 Task: Search one way flight ticket for 1 adult, 6 children, 1 infant in seat and 1 infant on lap in business from Yuma: Yuma International Airport/mcas Yuma to Sheridan: Sheridan County Airport on 8-6-2023. Choice of flights is Sun country airlines. Number of bags: 1 carry on bag. Price is upto 90000. Outbound departure time preference is 5:00.
Action: Mouse moved to (307, 131)
Screenshot: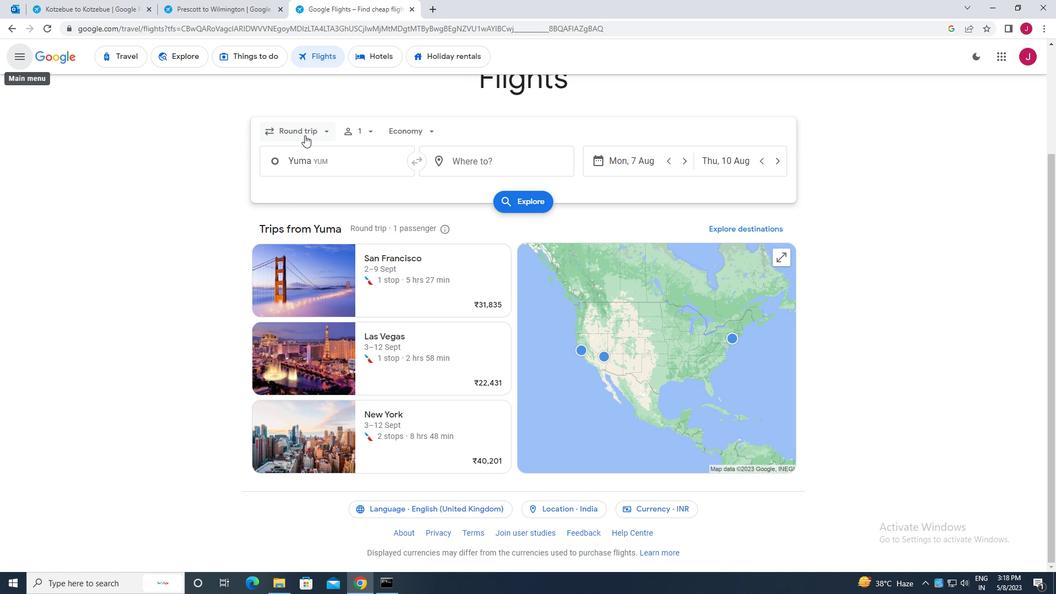 
Action: Mouse pressed left at (307, 131)
Screenshot: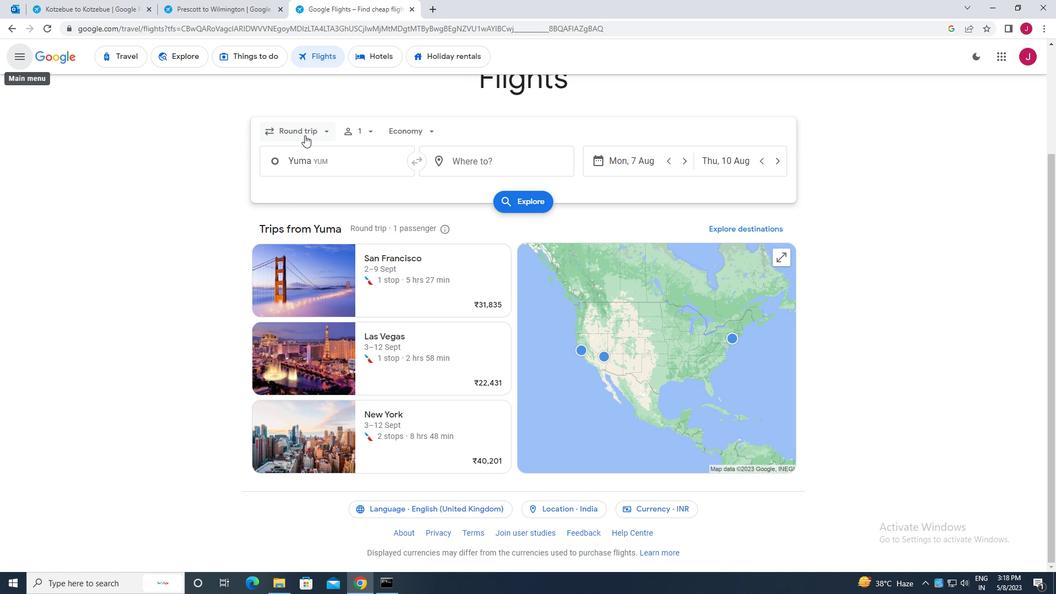 
Action: Mouse moved to (321, 180)
Screenshot: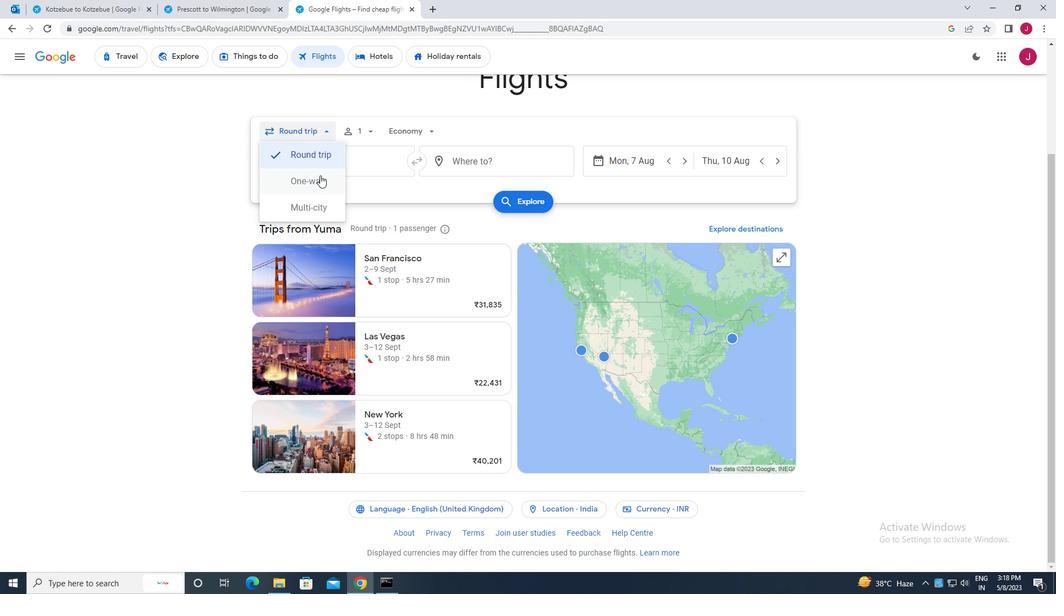 
Action: Mouse pressed left at (321, 180)
Screenshot: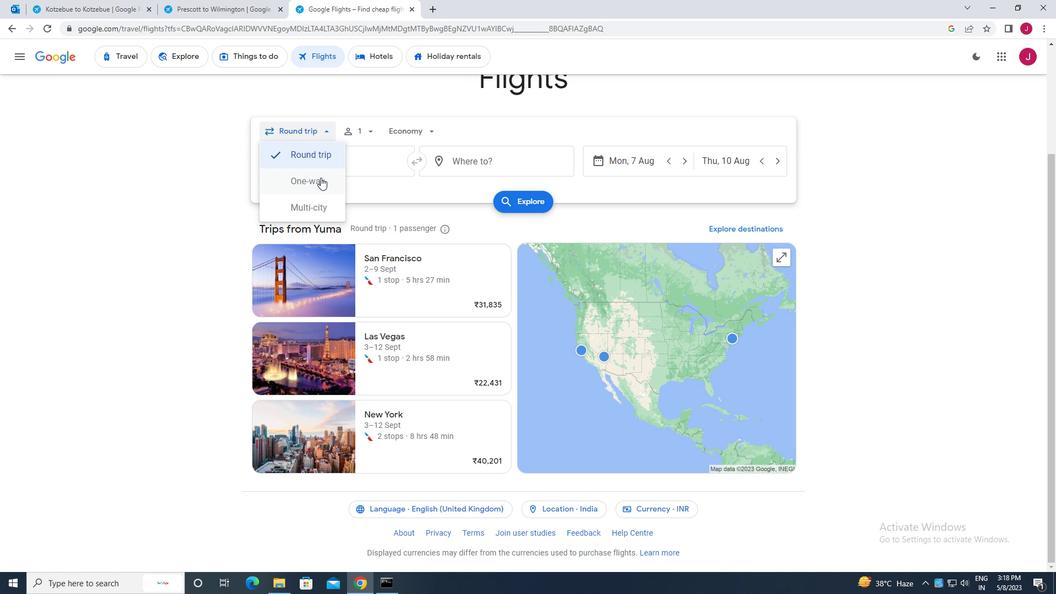 
Action: Mouse moved to (361, 128)
Screenshot: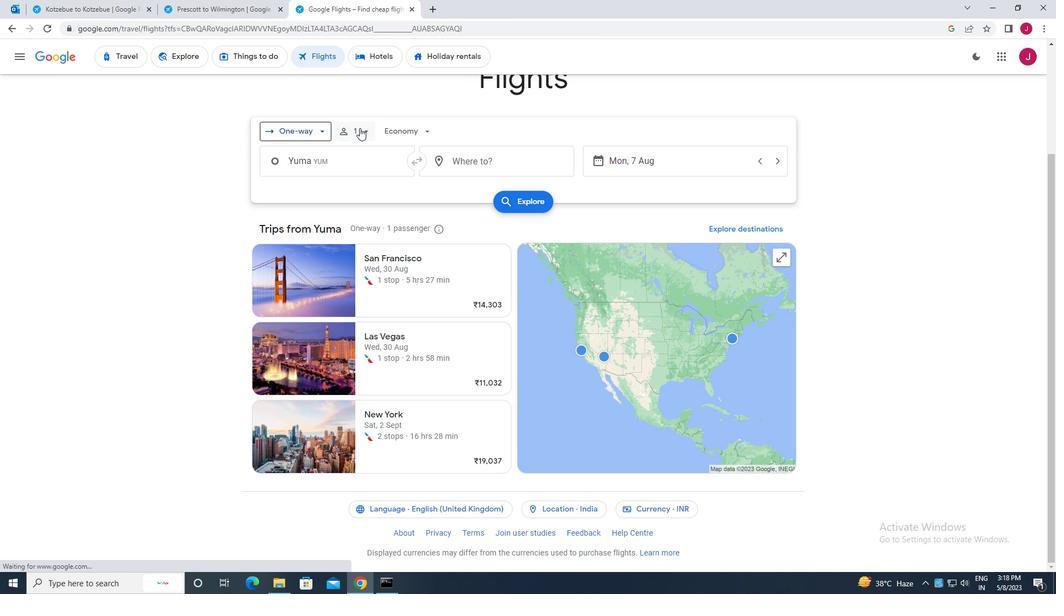 
Action: Mouse pressed left at (361, 128)
Screenshot: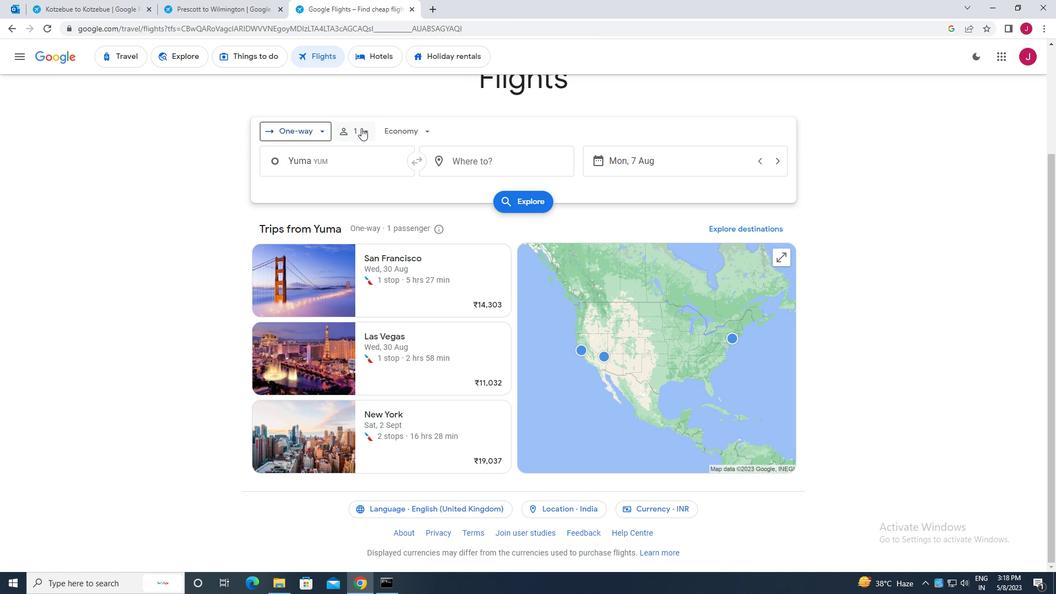 
Action: Mouse moved to (450, 186)
Screenshot: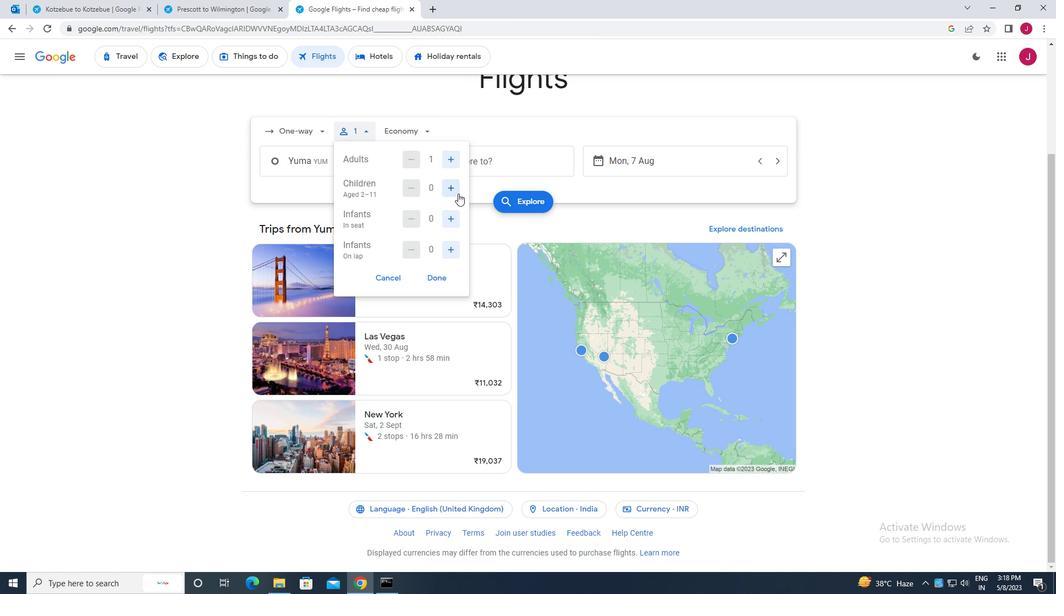 
Action: Mouse pressed left at (450, 186)
Screenshot: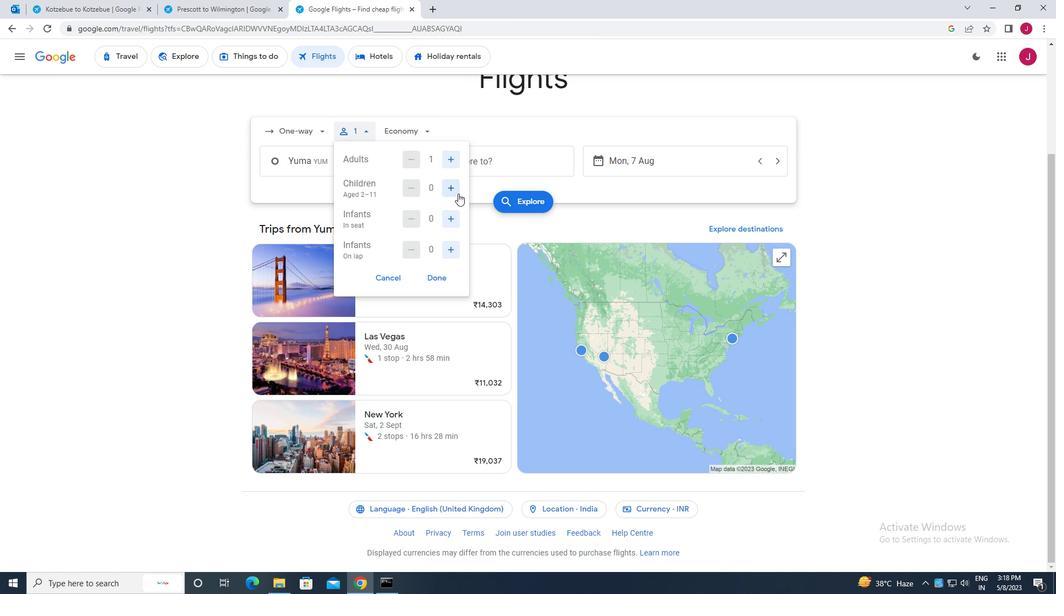 
Action: Mouse pressed left at (450, 186)
Screenshot: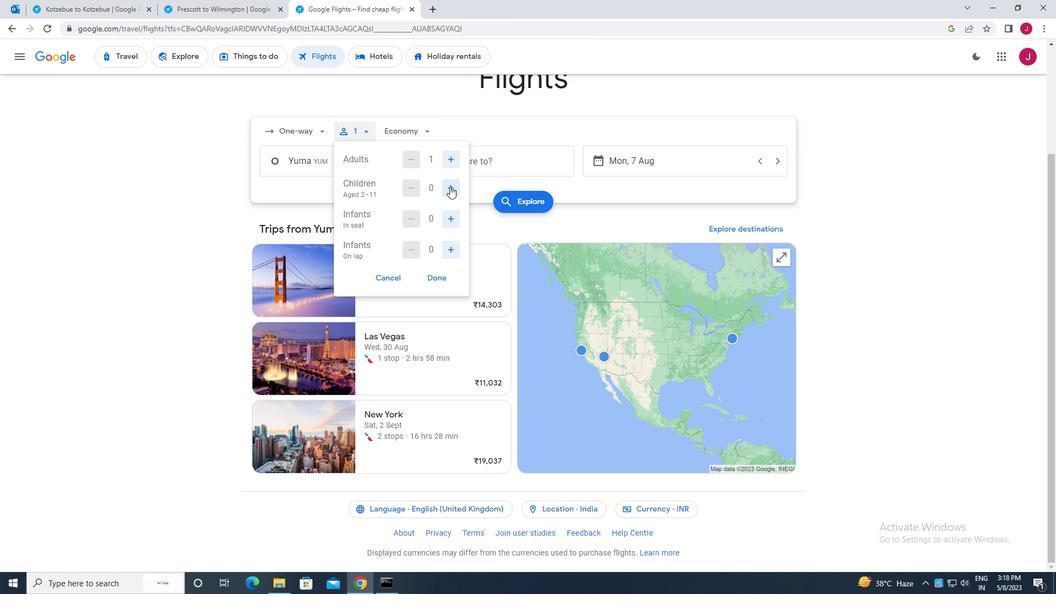 
Action: Mouse pressed left at (450, 186)
Screenshot: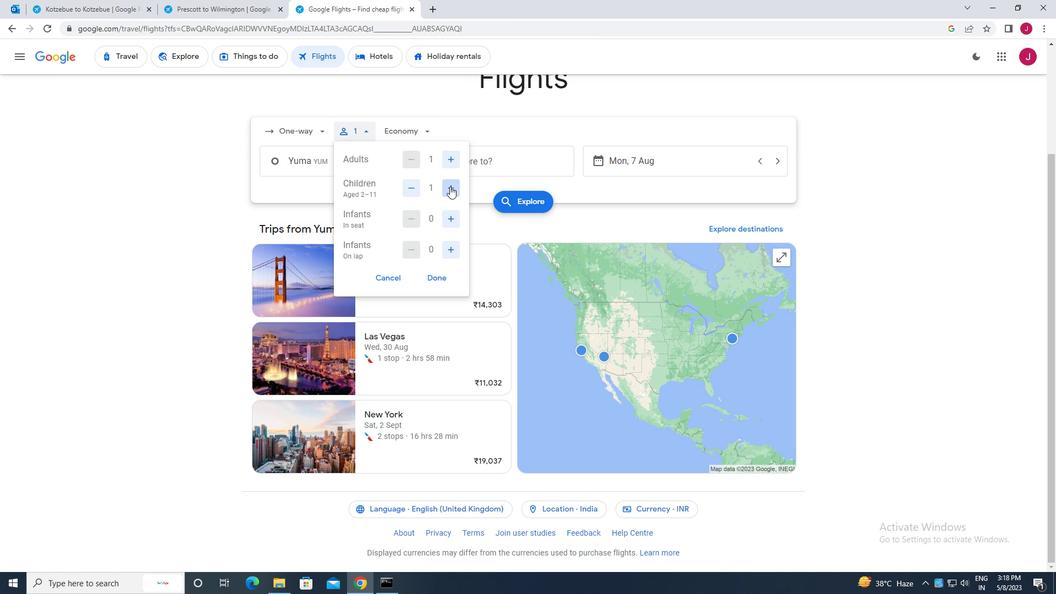 
Action: Mouse pressed left at (450, 186)
Screenshot: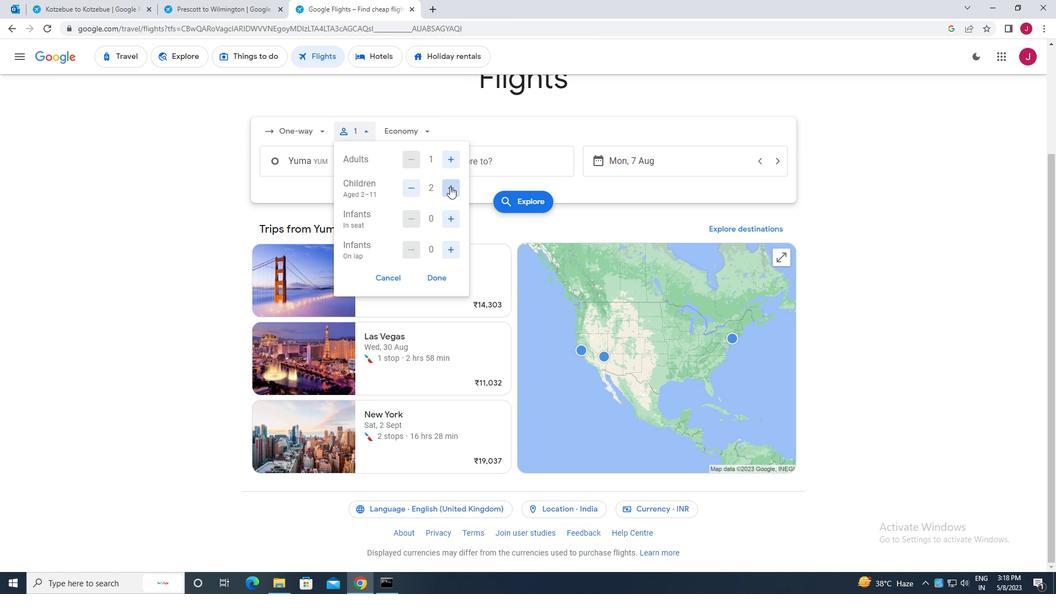 
Action: Mouse pressed left at (450, 186)
Screenshot: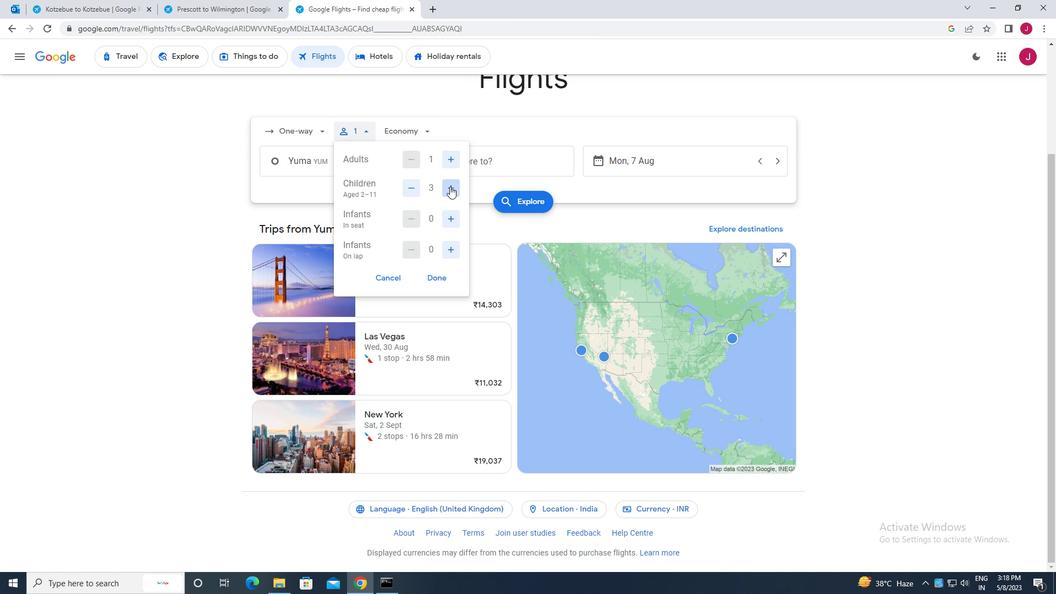 
Action: Mouse pressed left at (450, 186)
Screenshot: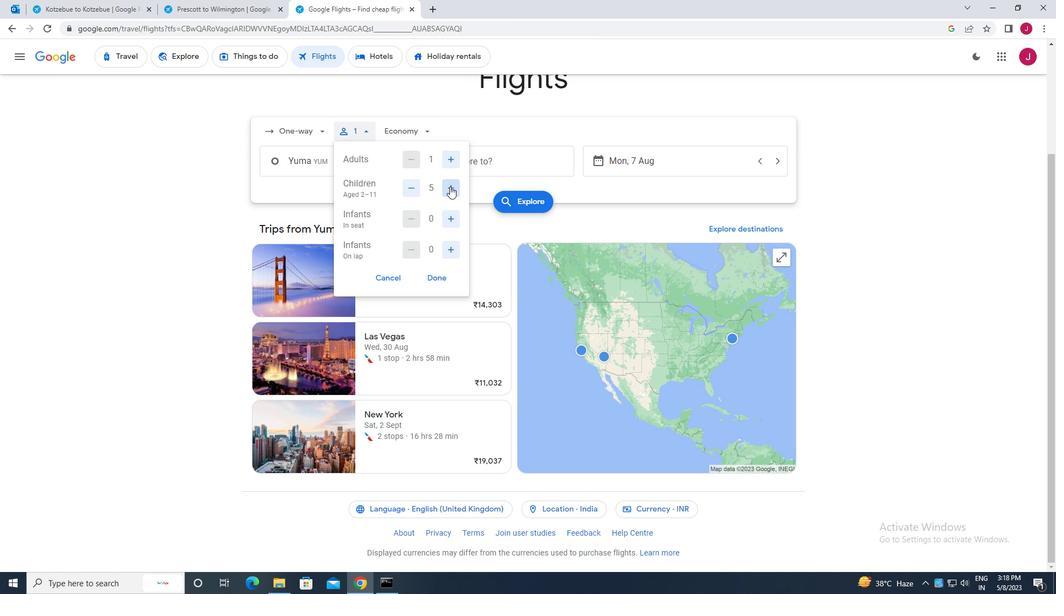 
Action: Mouse moved to (450, 221)
Screenshot: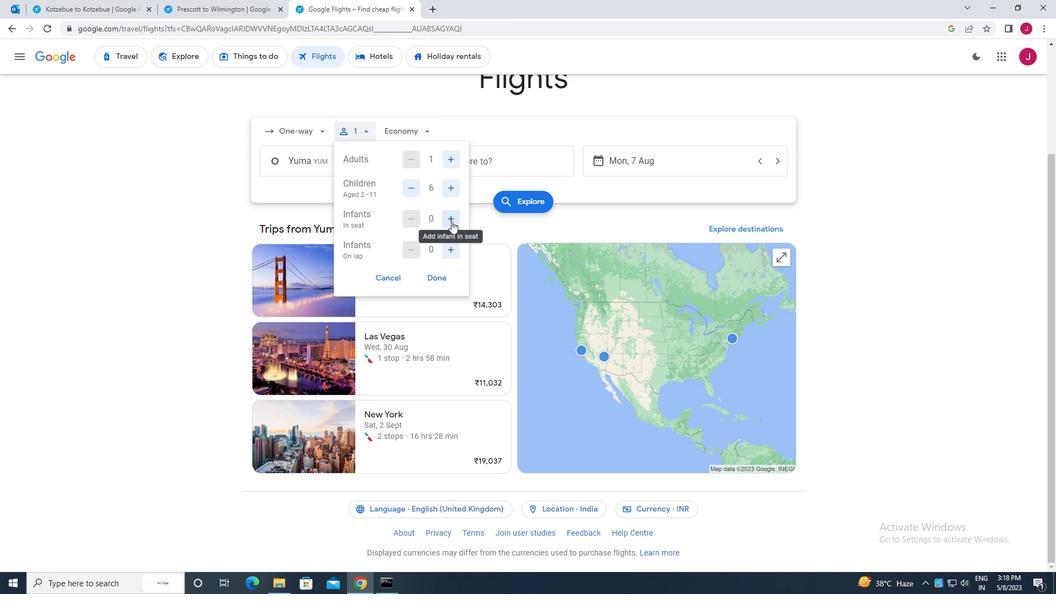 
Action: Mouse pressed left at (450, 221)
Screenshot: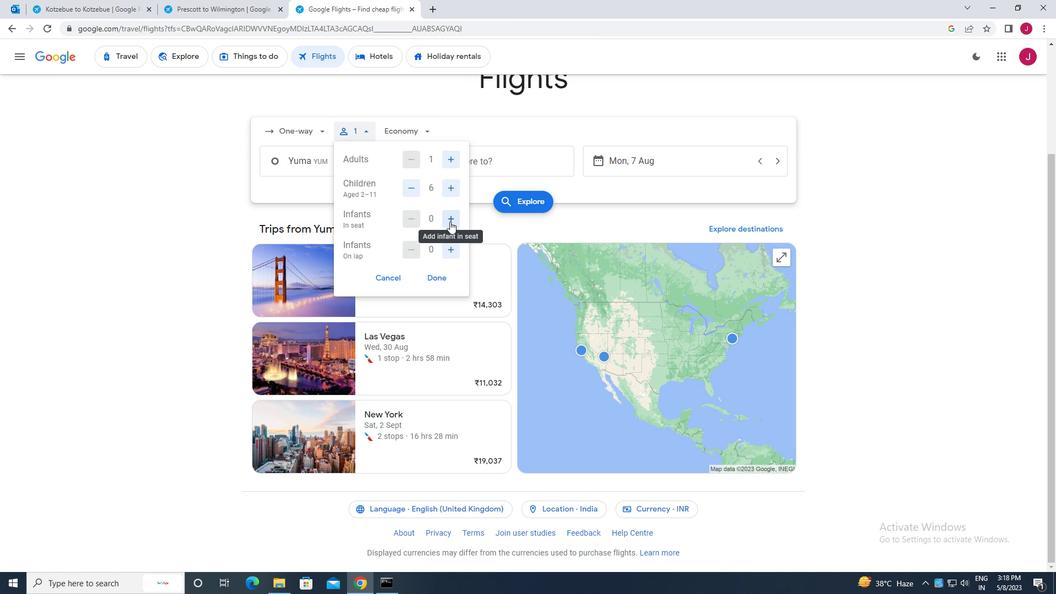 
Action: Mouse moved to (451, 249)
Screenshot: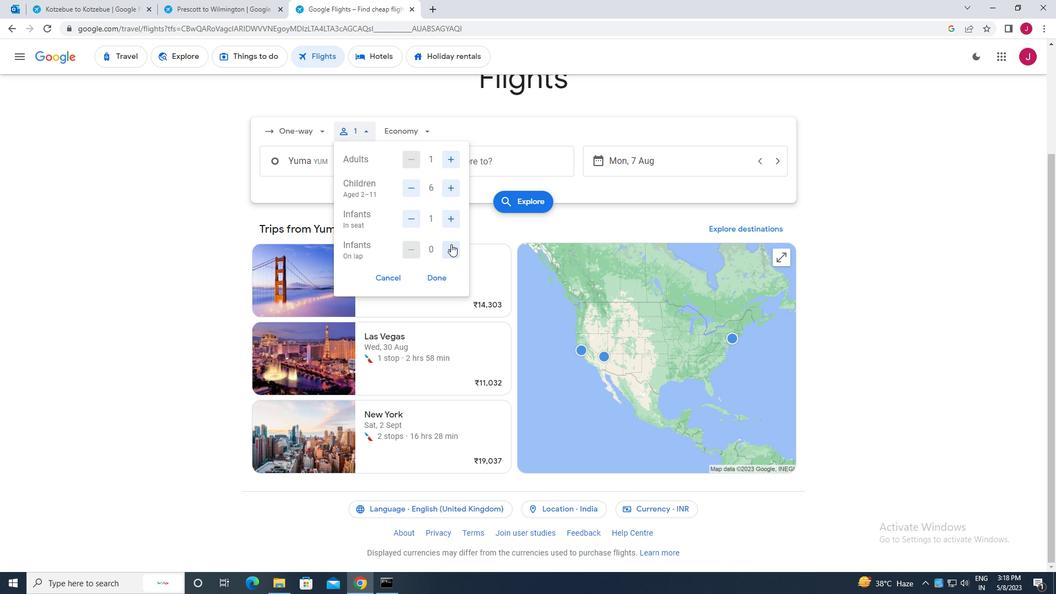 
Action: Mouse pressed left at (451, 249)
Screenshot: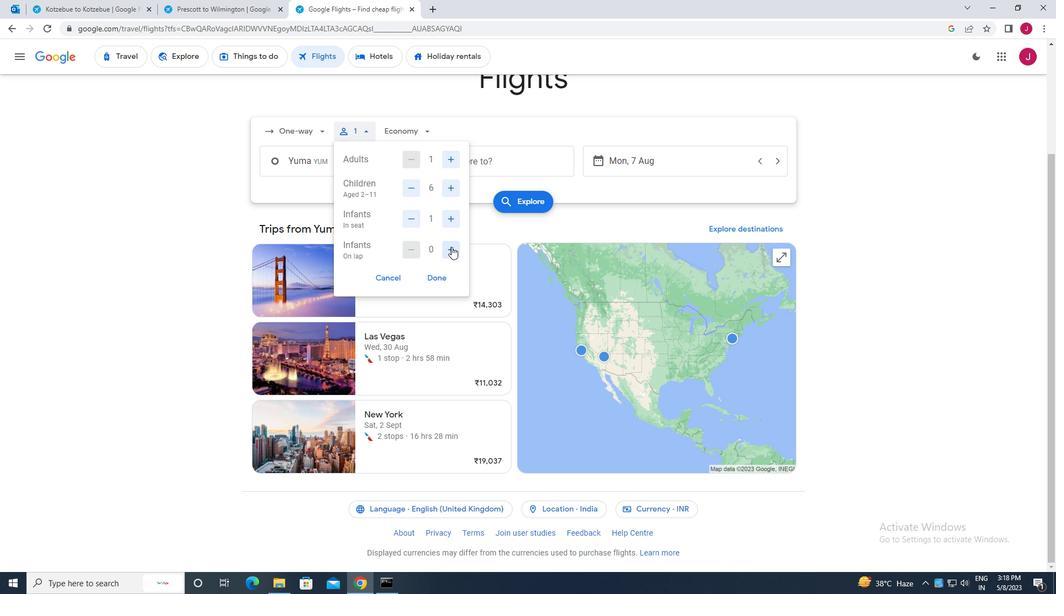 
Action: Mouse moved to (440, 276)
Screenshot: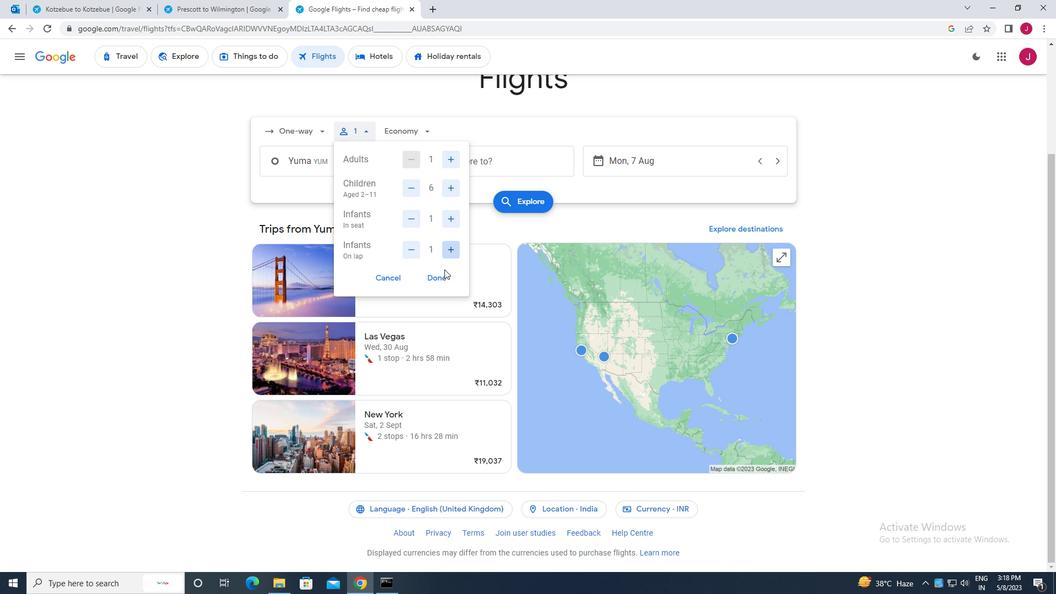 
Action: Mouse pressed left at (440, 276)
Screenshot: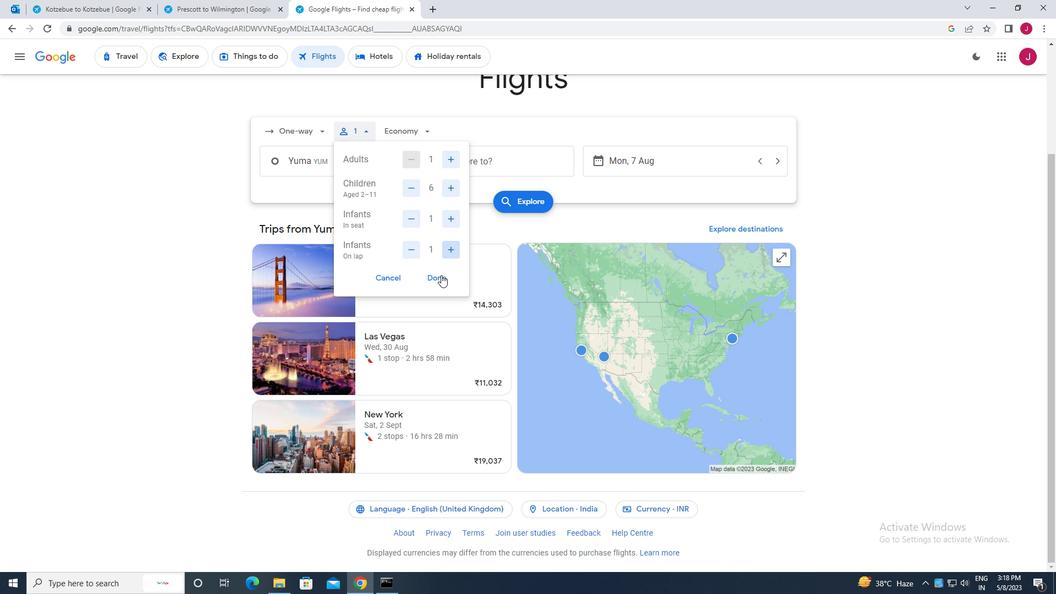 
Action: Mouse moved to (418, 130)
Screenshot: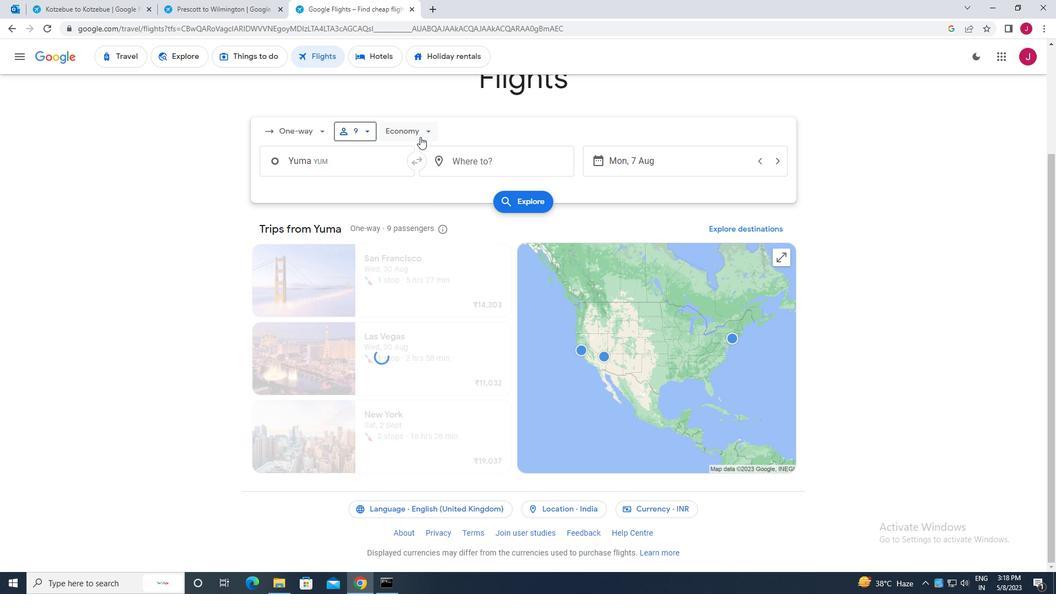 
Action: Mouse pressed left at (418, 130)
Screenshot: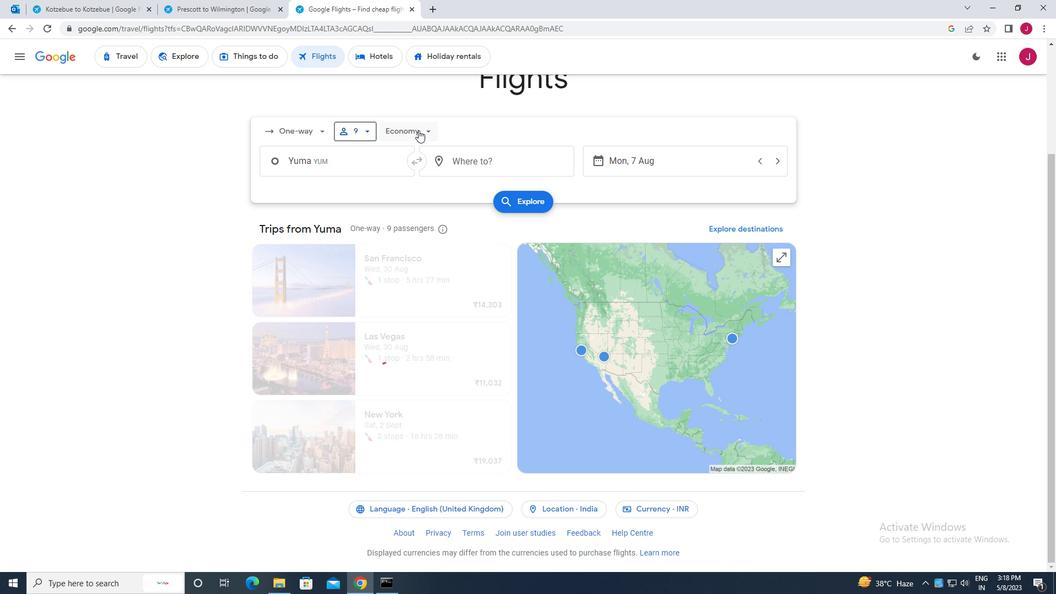 
Action: Mouse moved to (430, 206)
Screenshot: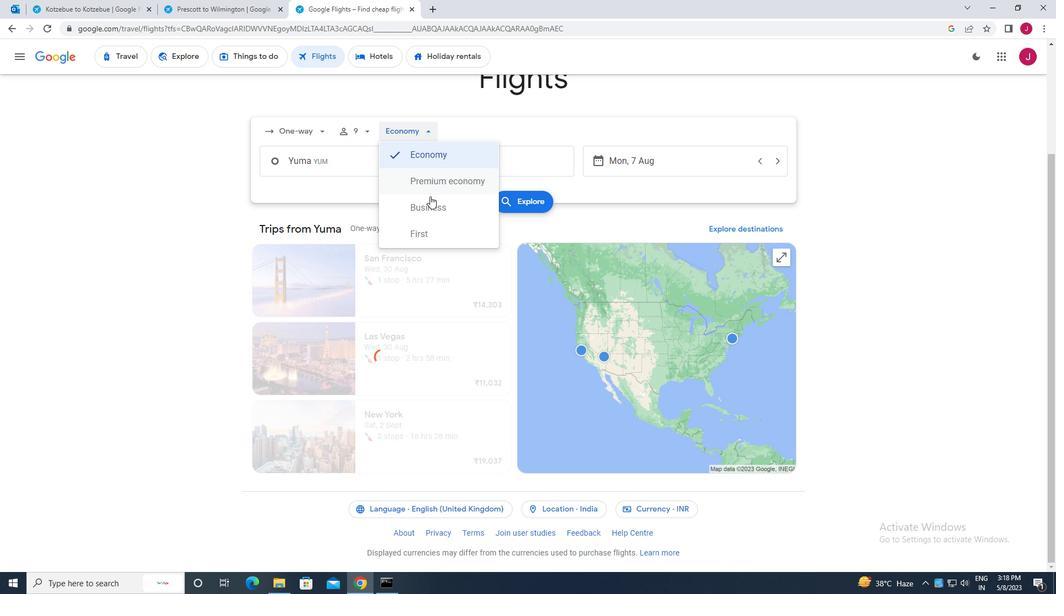 
Action: Mouse pressed left at (430, 206)
Screenshot: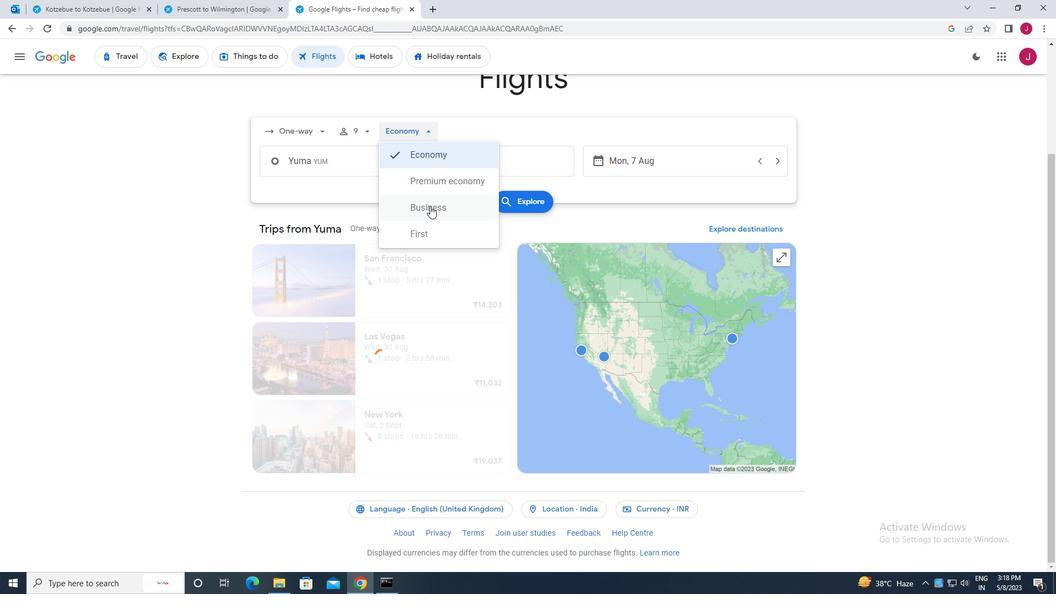 
Action: Mouse moved to (348, 170)
Screenshot: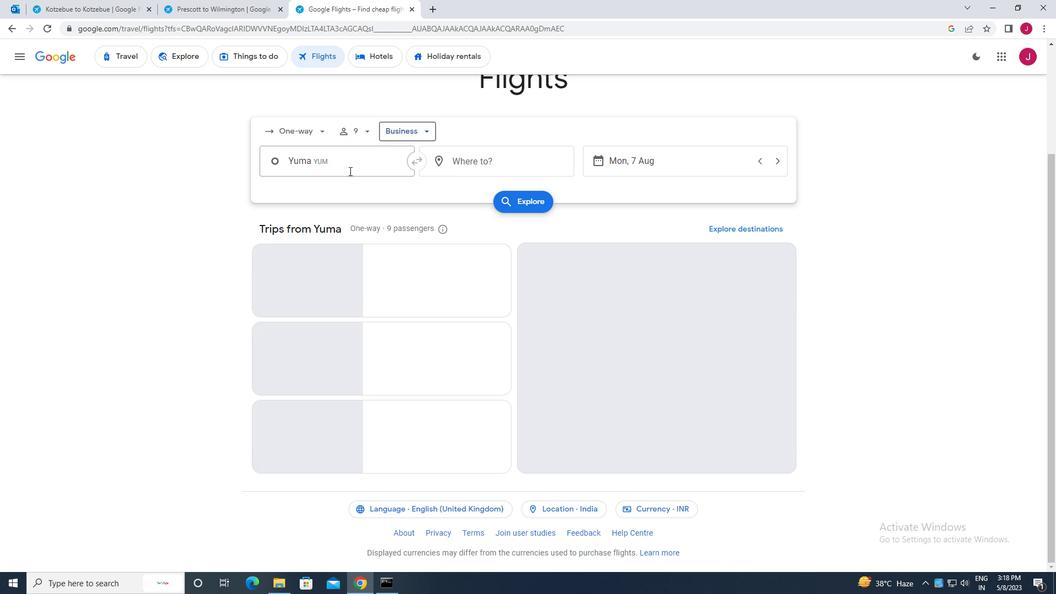 
Action: Mouse pressed left at (348, 170)
Screenshot: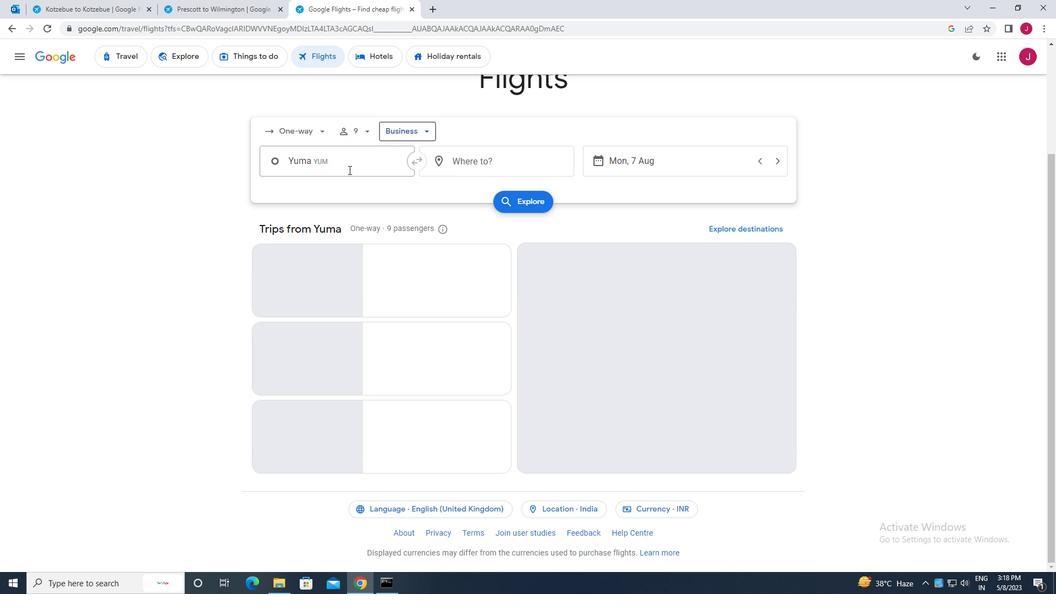 
Action: Mouse moved to (348, 169)
Screenshot: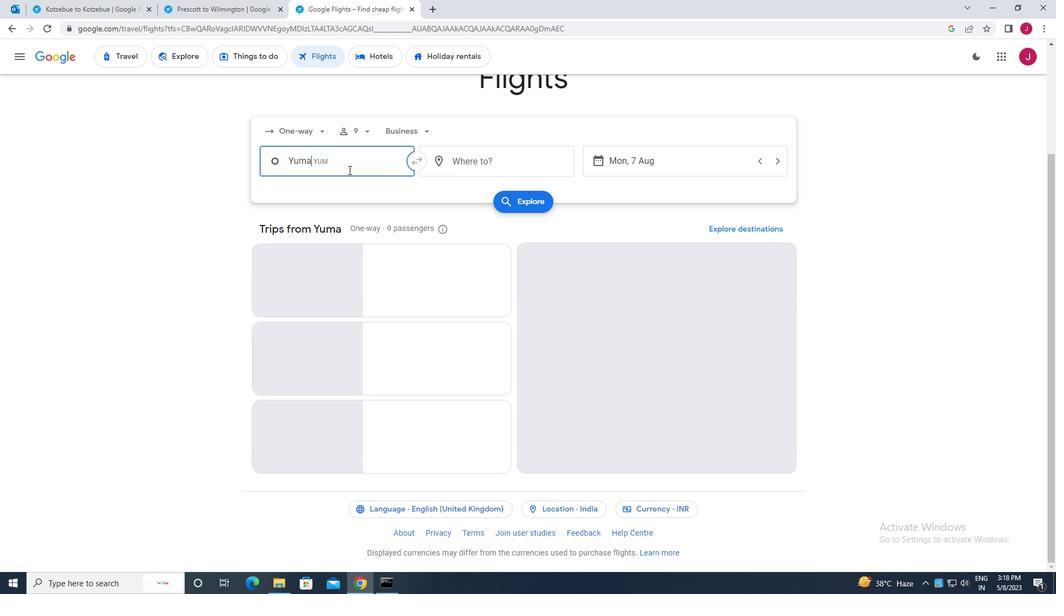 
Action: Key pressed yuma
Screenshot: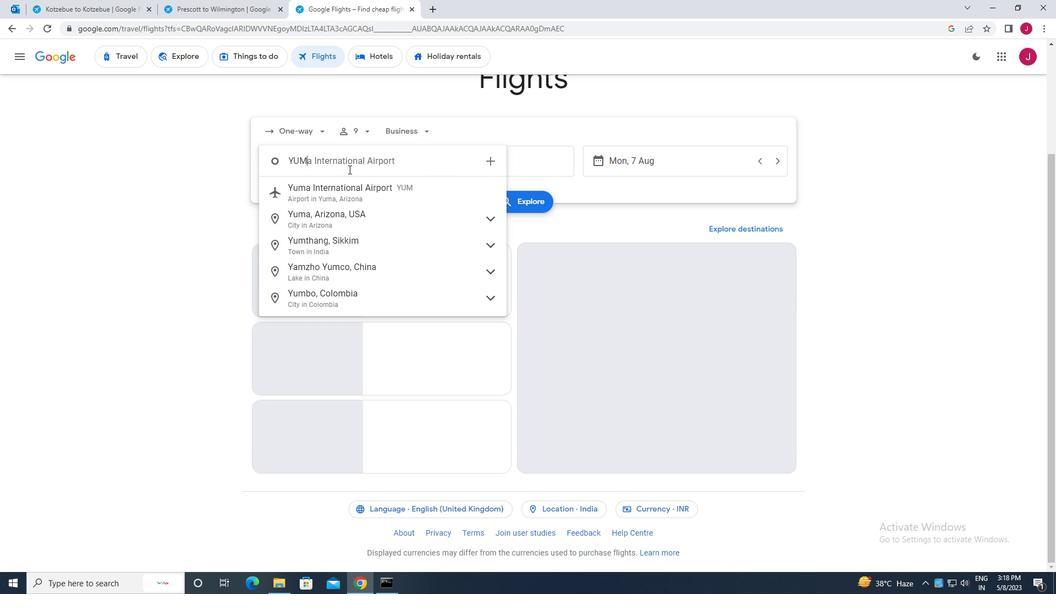 
Action: Mouse moved to (372, 225)
Screenshot: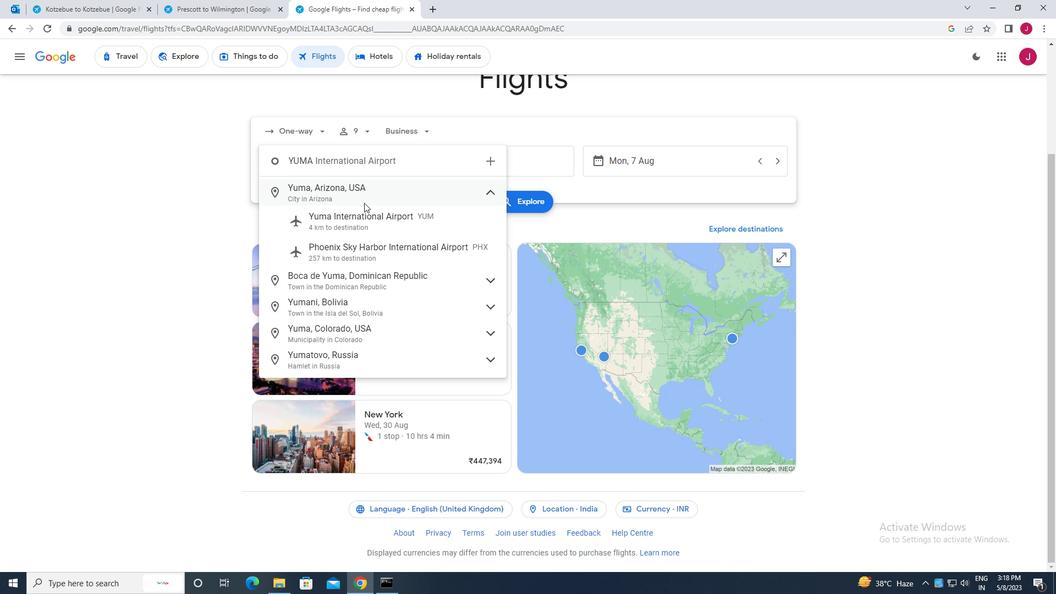 
Action: Mouse pressed left at (372, 225)
Screenshot: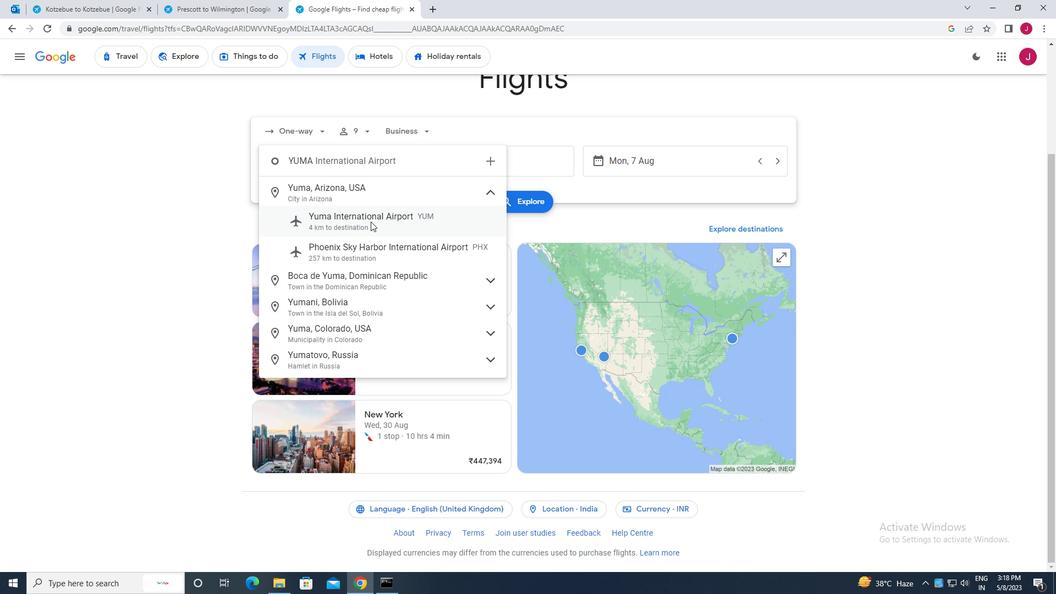 
Action: Mouse moved to (500, 163)
Screenshot: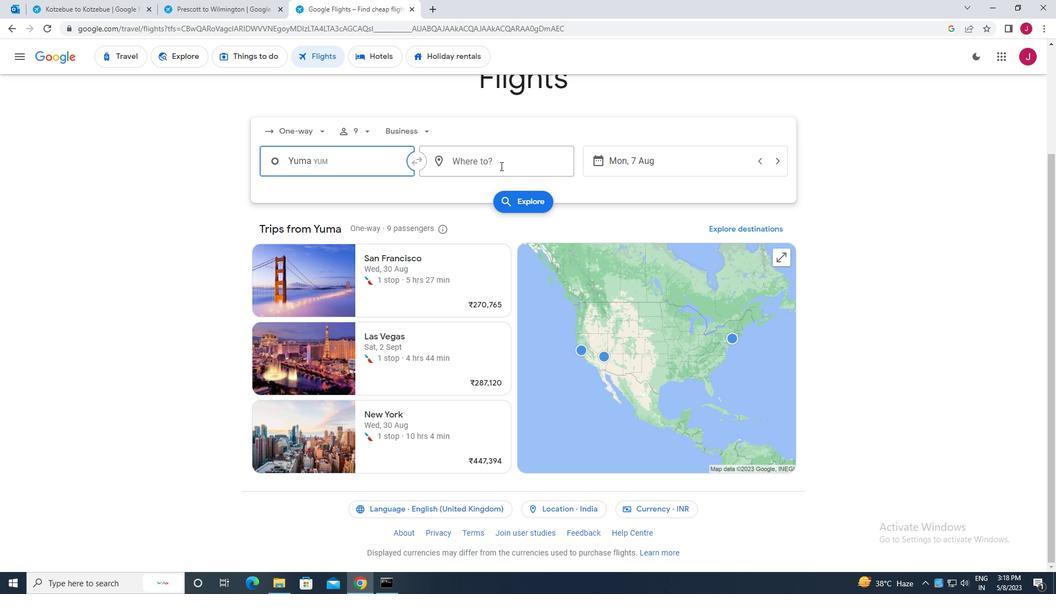 
Action: Mouse pressed left at (500, 163)
Screenshot: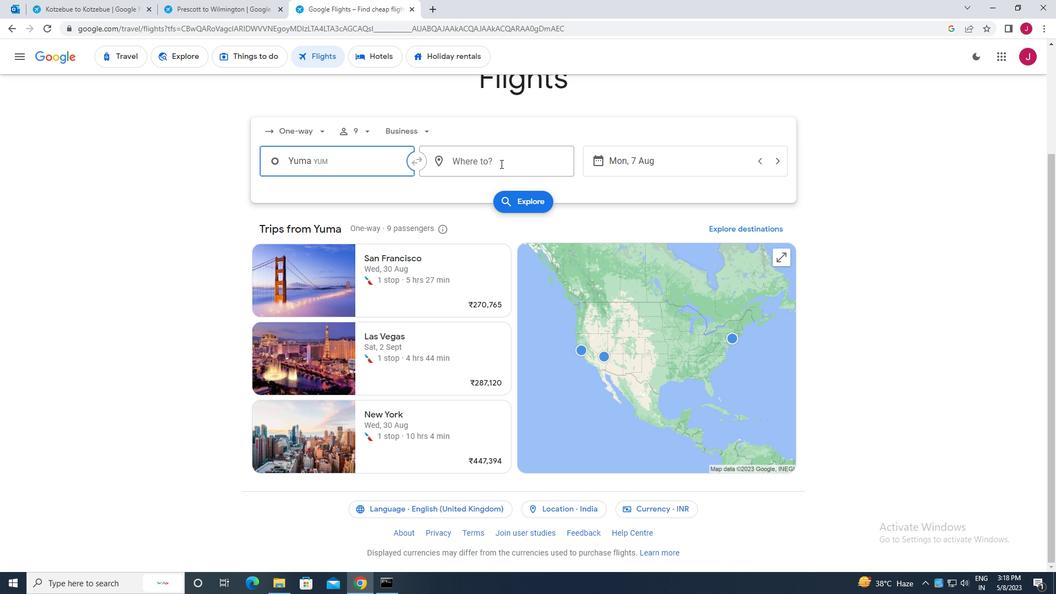 
Action: Mouse moved to (499, 163)
Screenshot: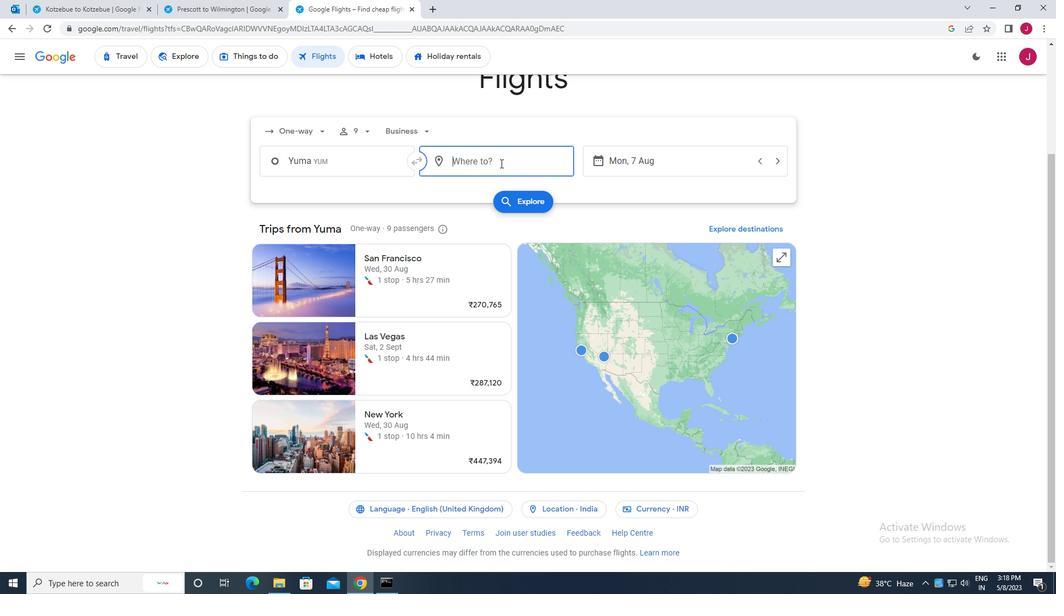 
Action: Key pressed sherid
Screenshot: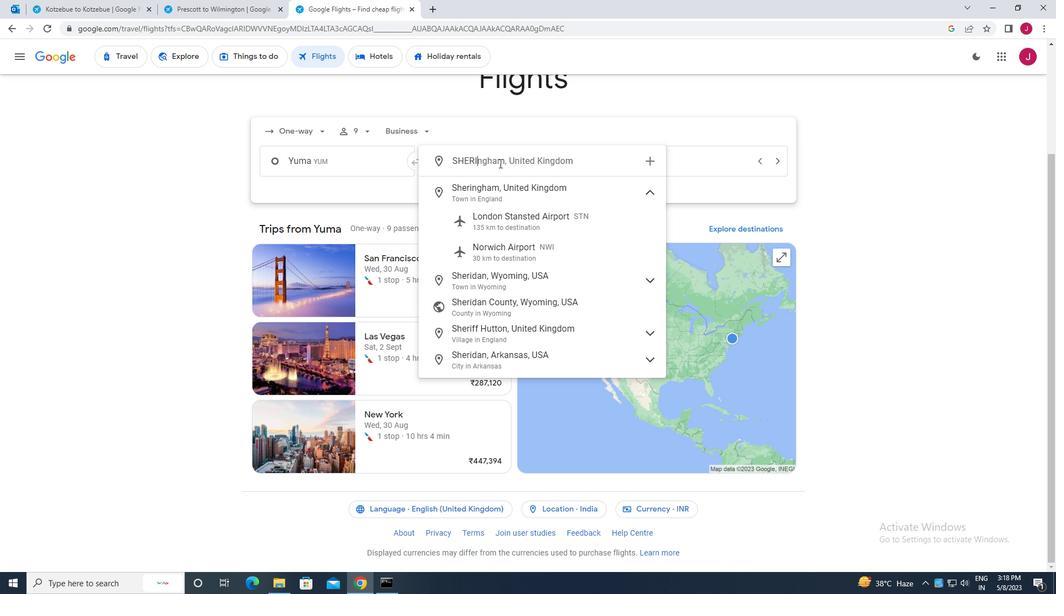 
Action: Mouse moved to (522, 217)
Screenshot: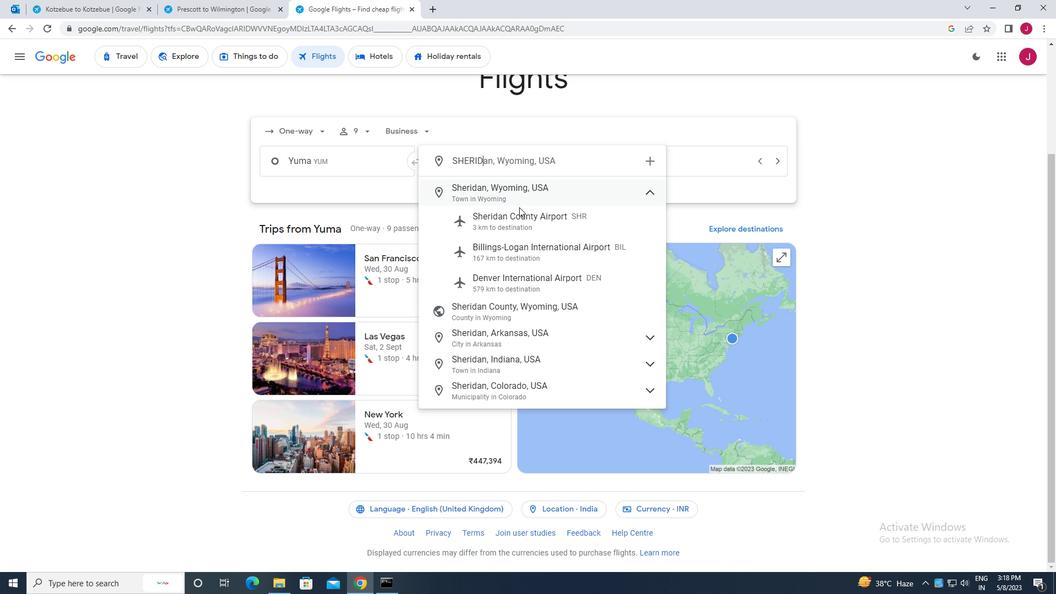 
Action: Mouse pressed left at (522, 217)
Screenshot: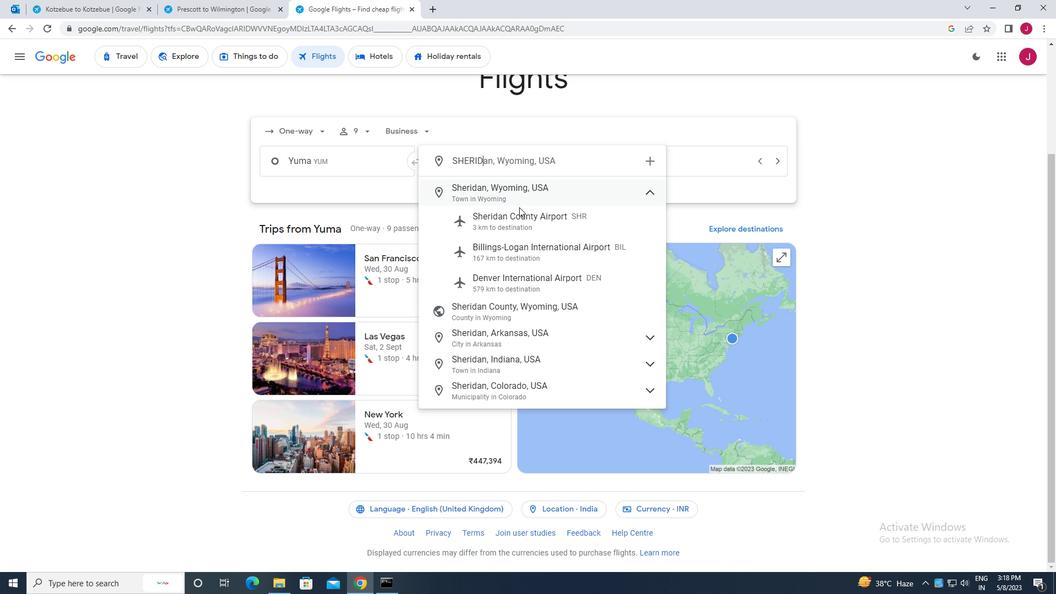 
Action: Mouse moved to (681, 161)
Screenshot: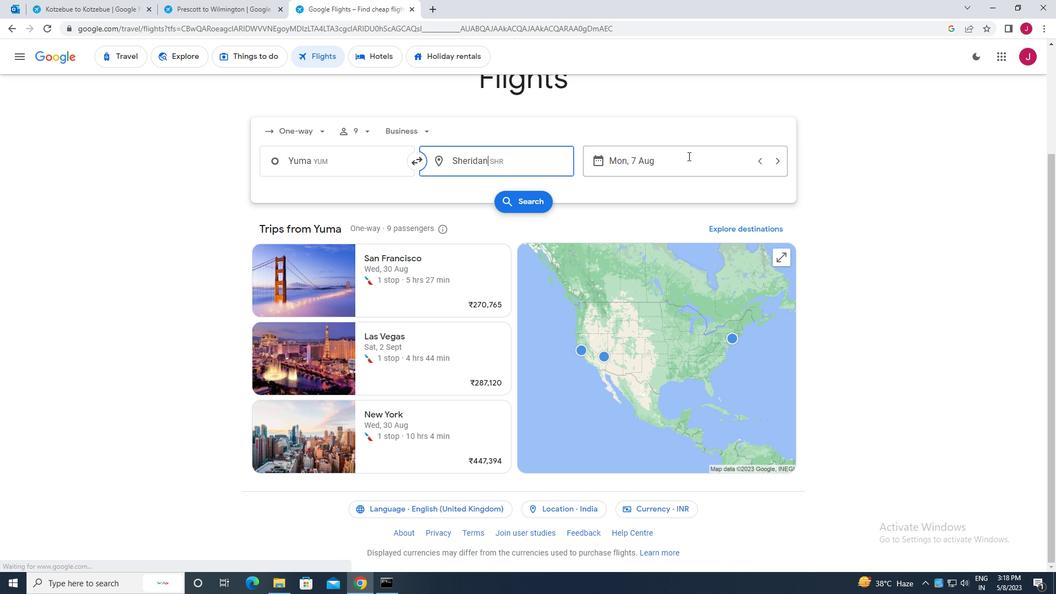 
Action: Mouse pressed left at (681, 161)
Screenshot: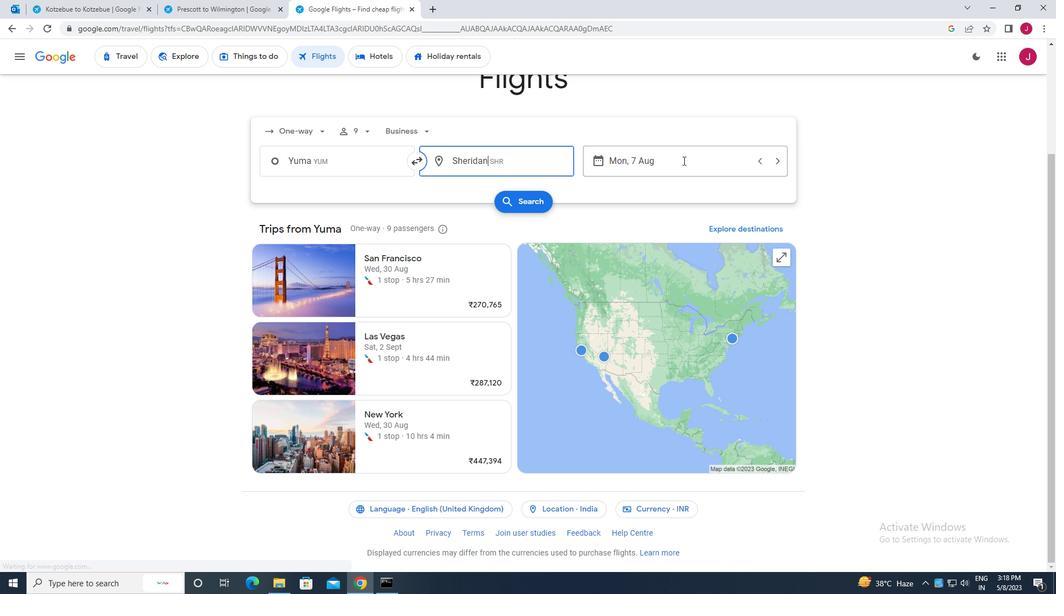 
Action: Mouse moved to (400, 275)
Screenshot: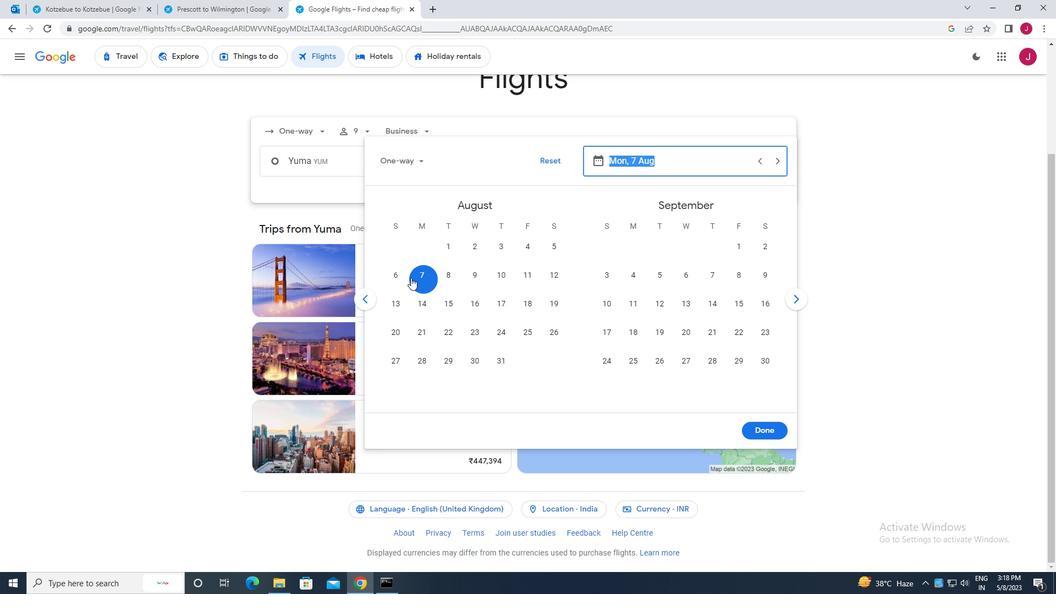 
Action: Mouse pressed left at (400, 275)
Screenshot: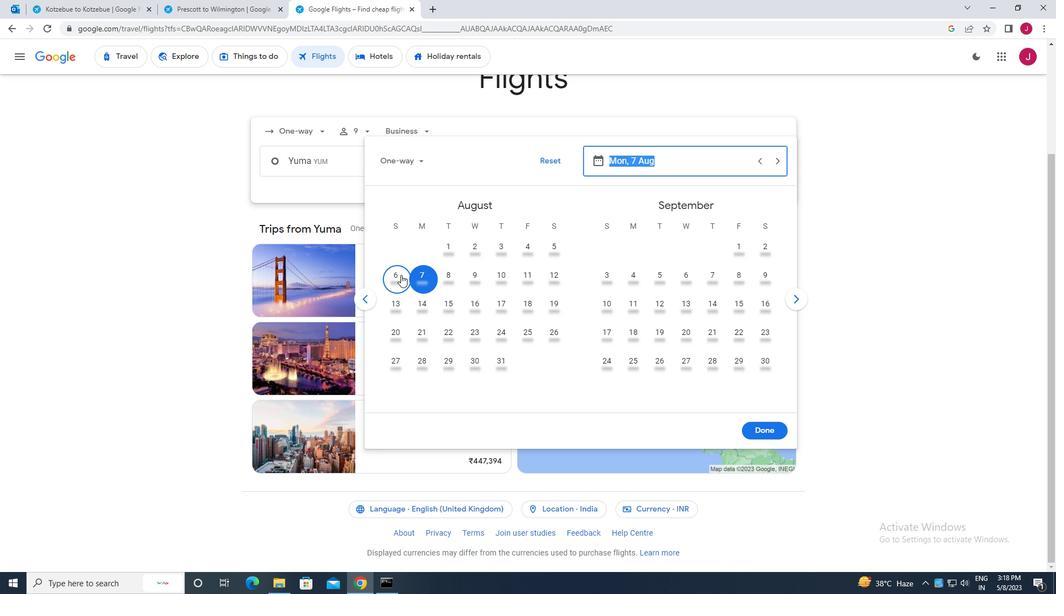 
Action: Mouse moved to (756, 429)
Screenshot: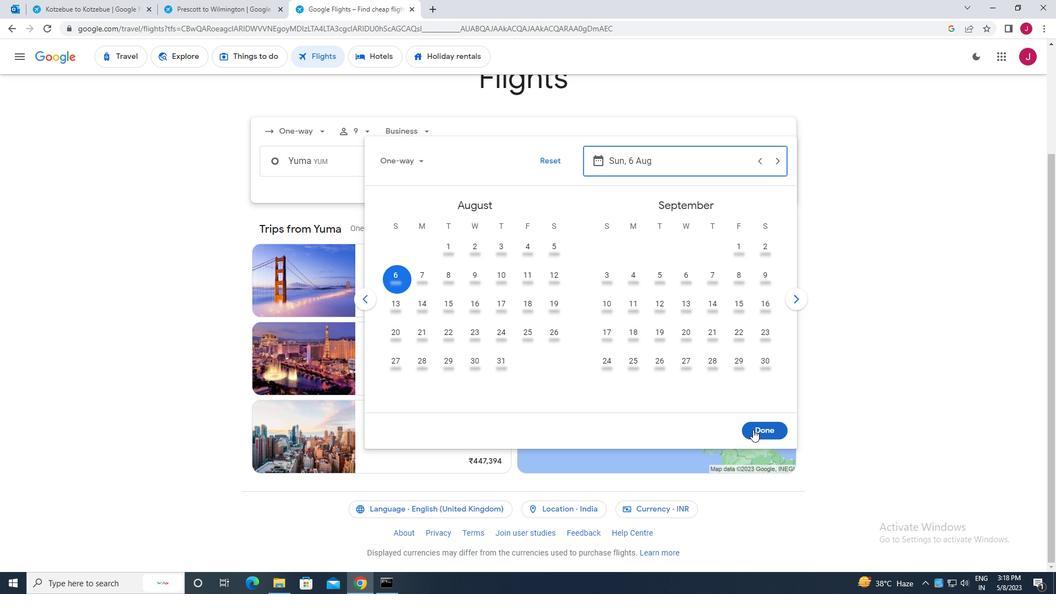 
Action: Mouse pressed left at (756, 429)
Screenshot: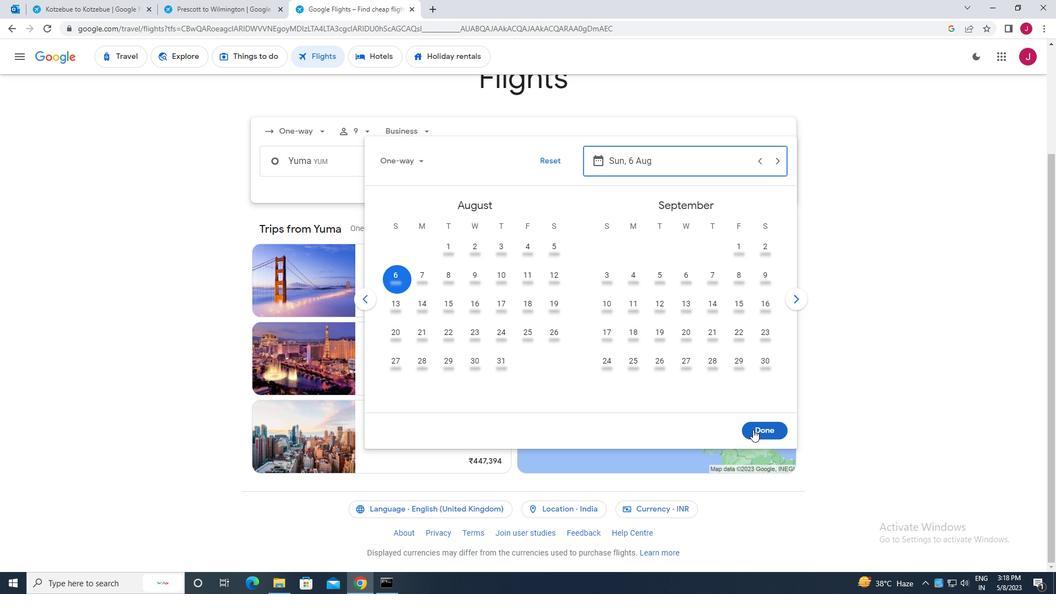 
Action: Mouse moved to (537, 201)
Screenshot: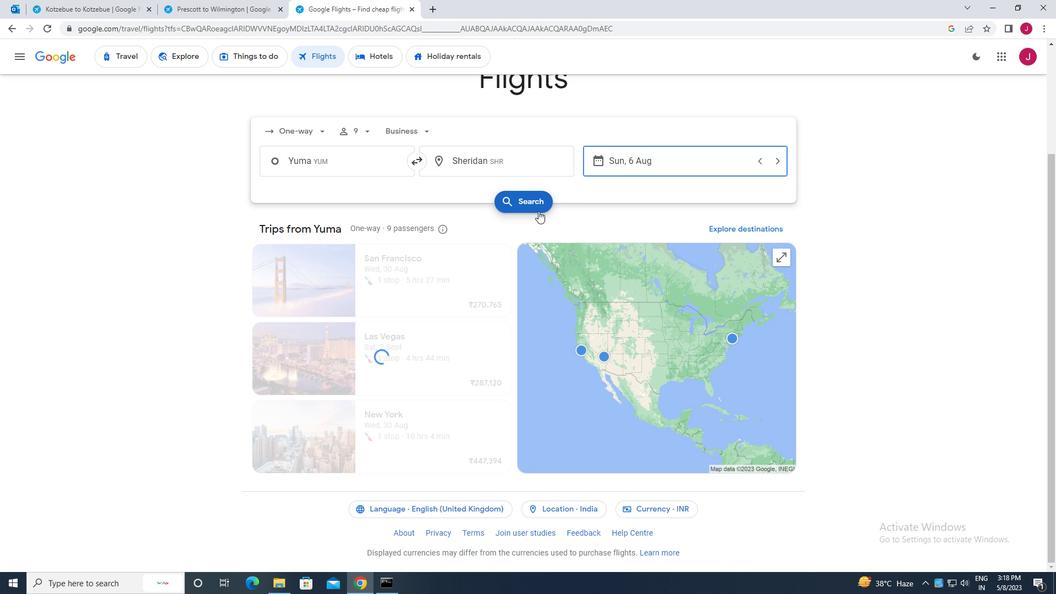 
Action: Mouse pressed left at (537, 201)
Screenshot: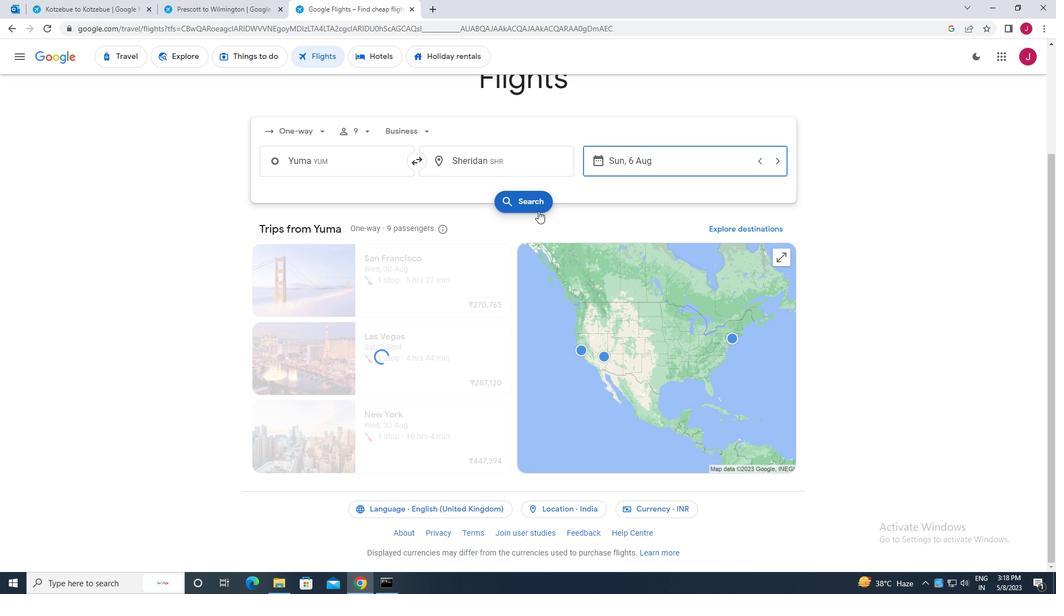 
Action: Mouse moved to (281, 155)
Screenshot: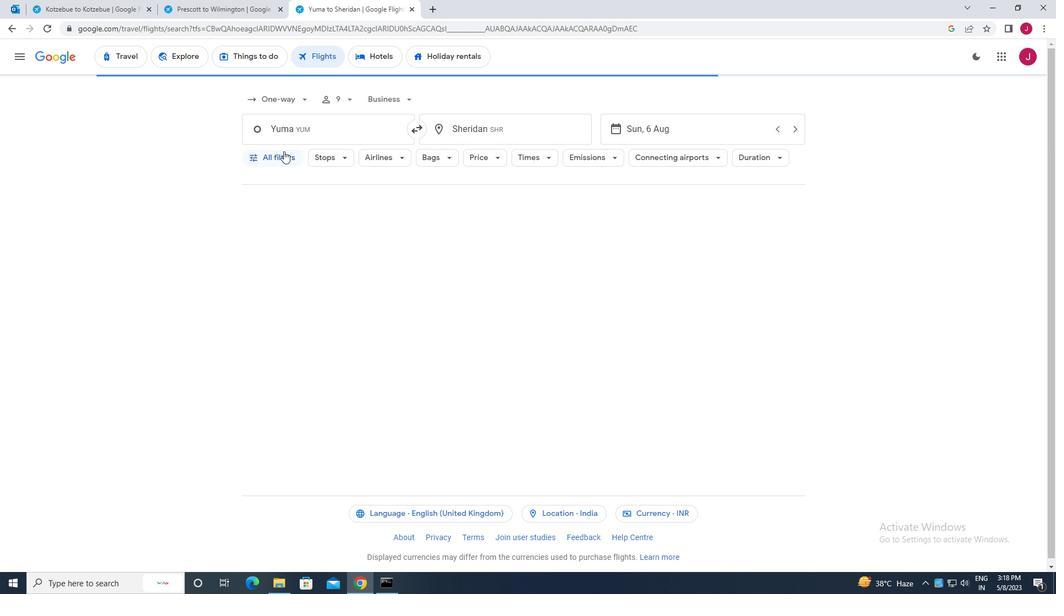 
Action: Mouse pressed left at (281, 155)
Screenshot: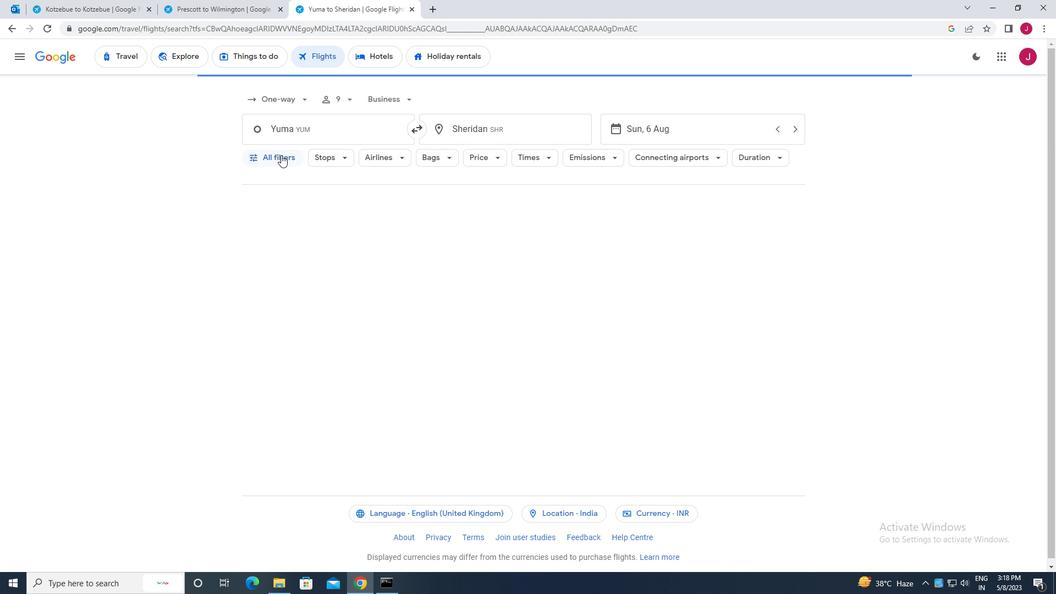 
Action: Mouse moved to (265, 191)
Screenshot: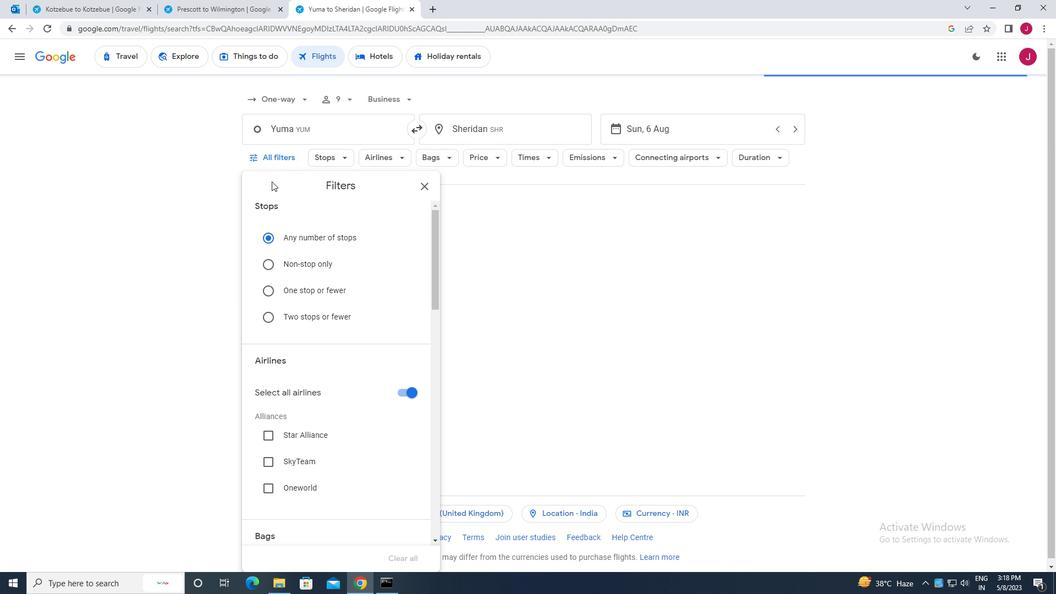 
Action: Mouse scrolled (265, 190) with delta (0, 0)
Screenshot: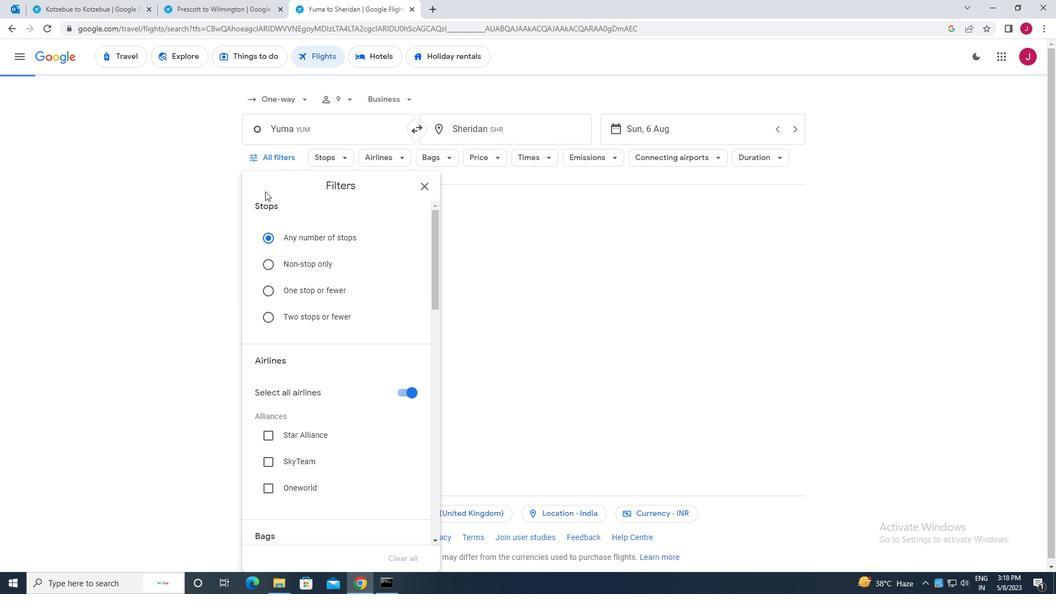 
Action: Mouse scrolled (265, 190) with delta (0, 0)
Screenshot: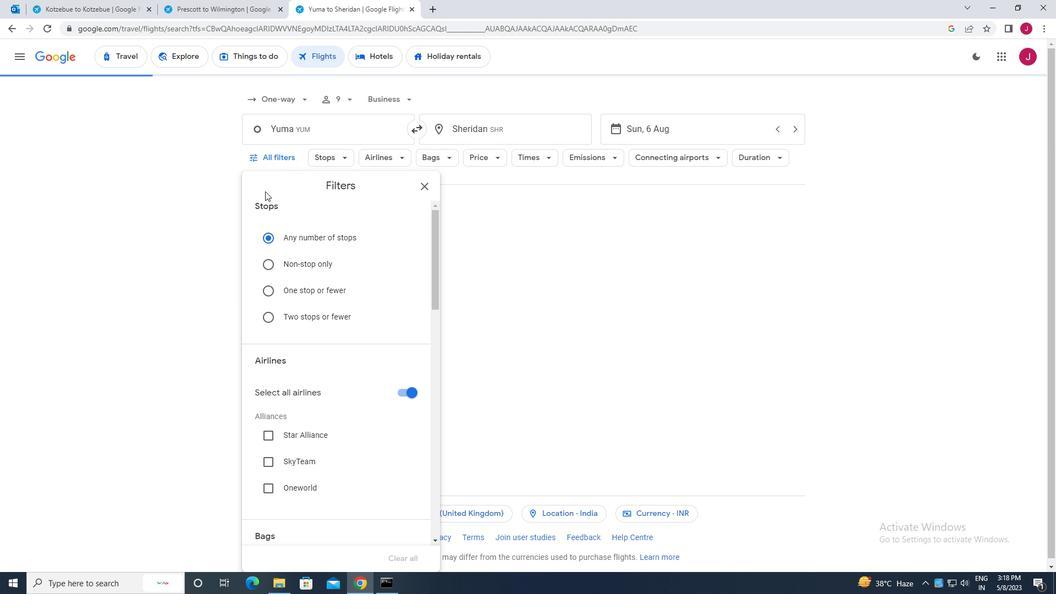 
Action: Mouse moved to (309, 243)
Screenshot: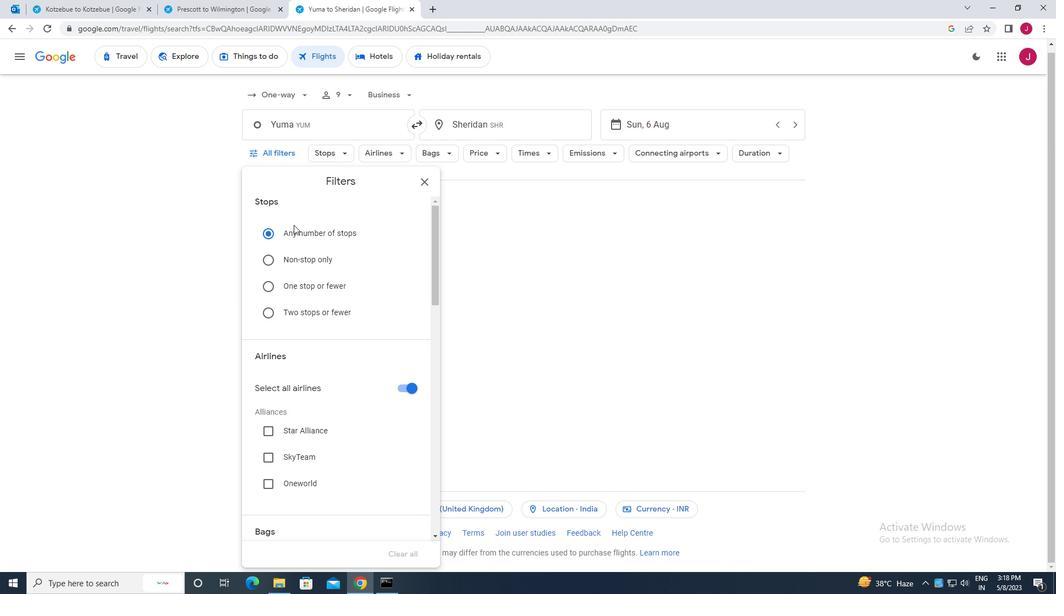 
Action: Mouse scrolled (309, 243) with delta (0, 0)
Screenshot: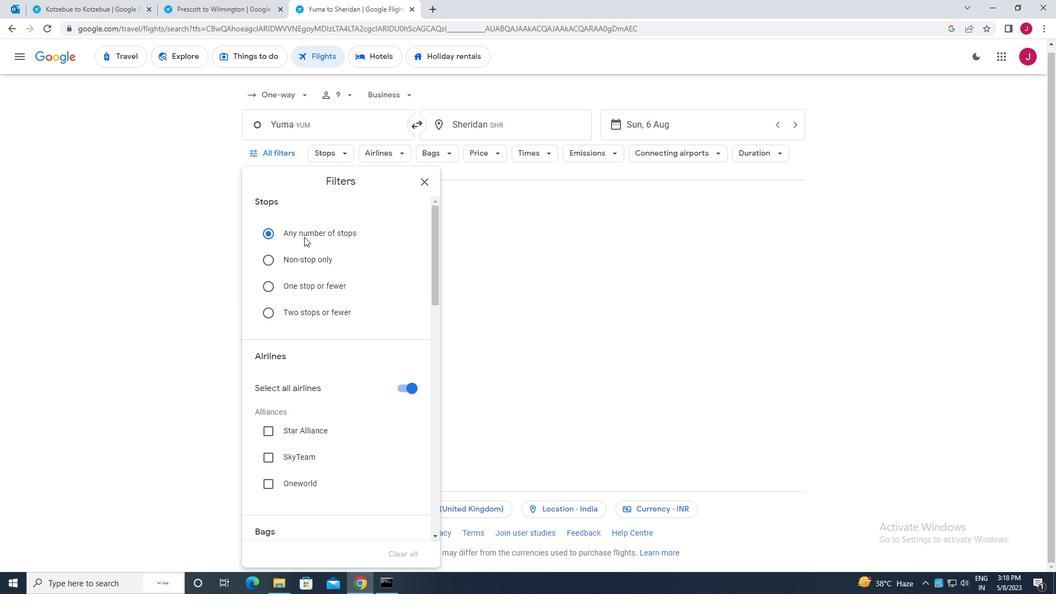 
Action: Mouse moved to (309, 243)
Screenshot: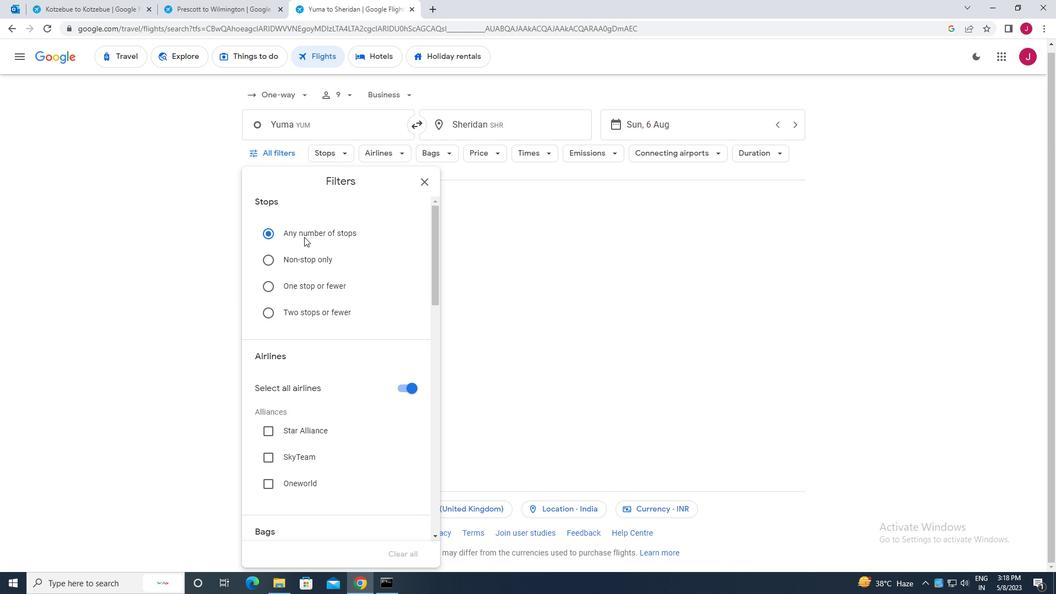 
Action: Mouse scrolled (309, 243) with delta (0, 0)
Screenshot: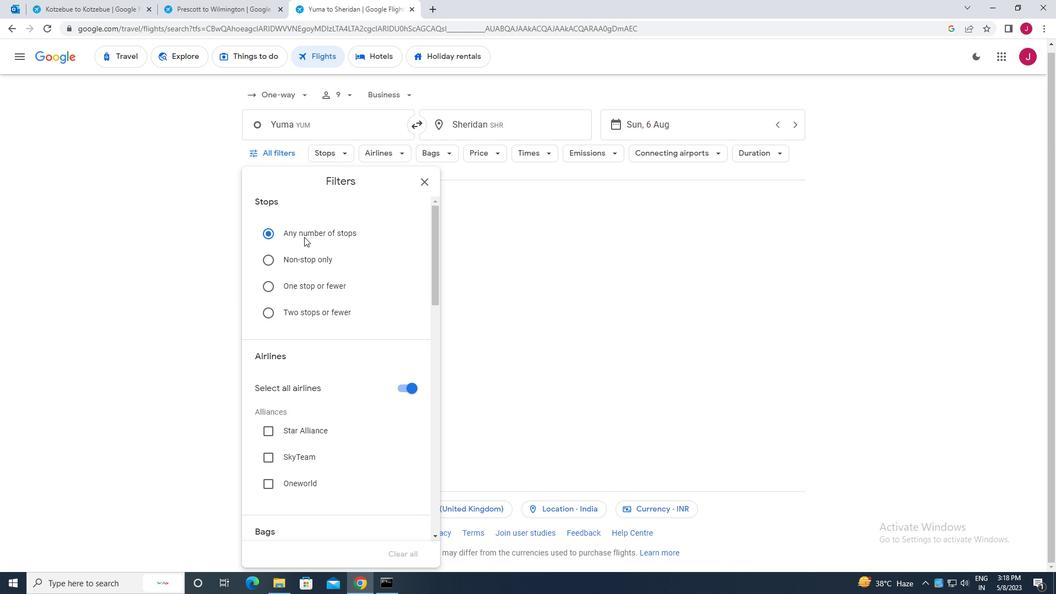 
Action: Mouse moved to (402, 279)
Screenshot: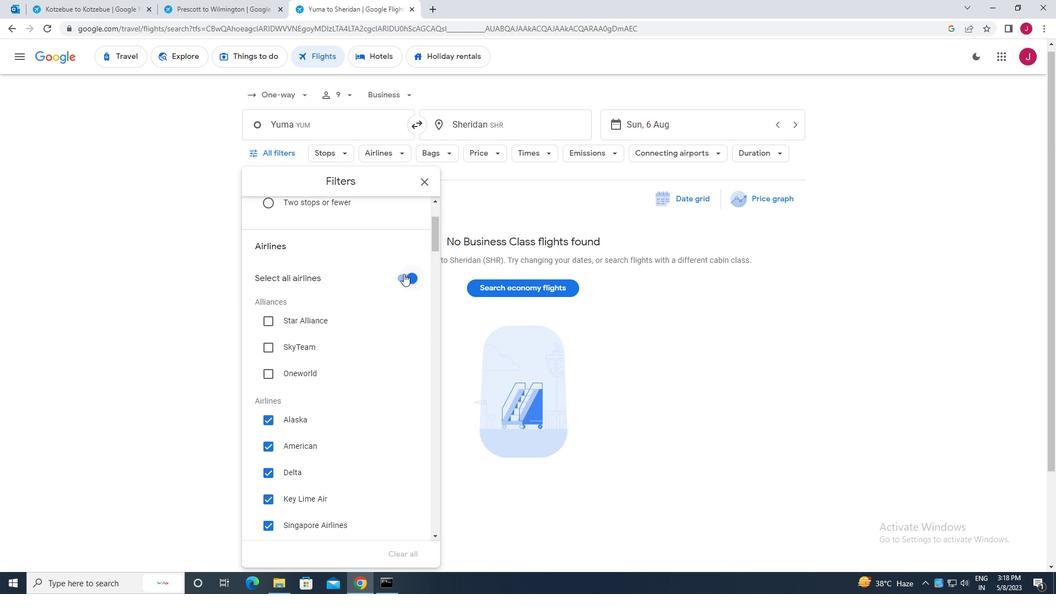
Action: Mouse pressed left at (402, 279)
Screenshot: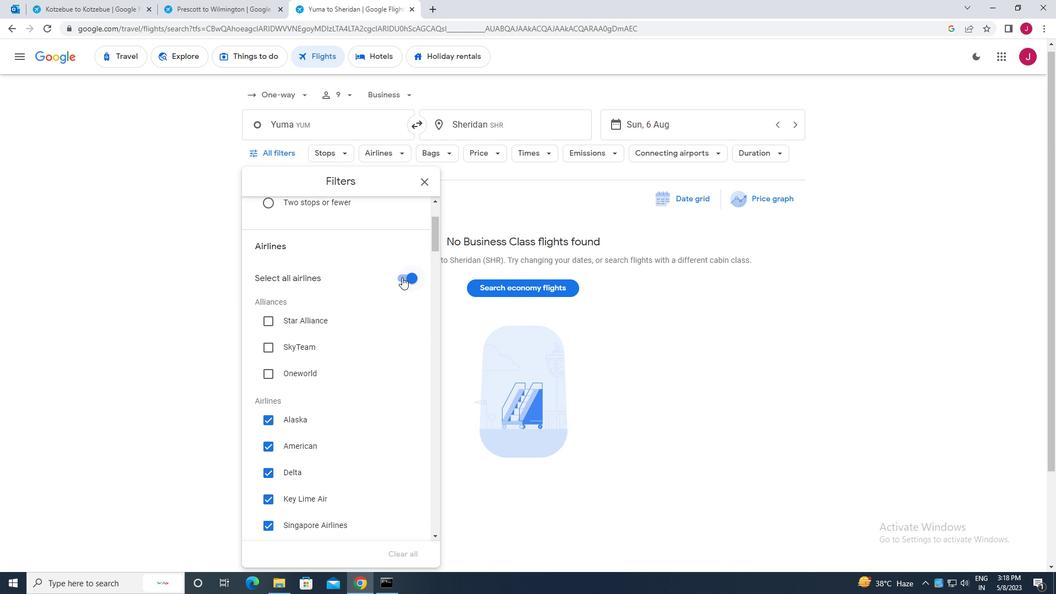 
Action: Mouse moved to (325, 281)
Screenshot: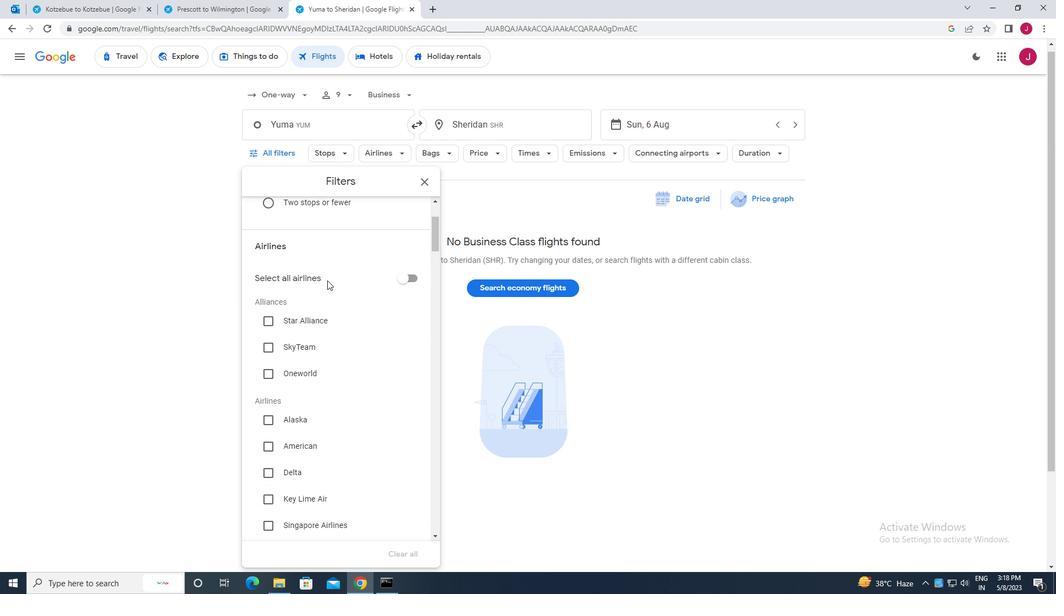
Action: Mouse scrolled (325, 281) with delta (0, 0)
Screenshot: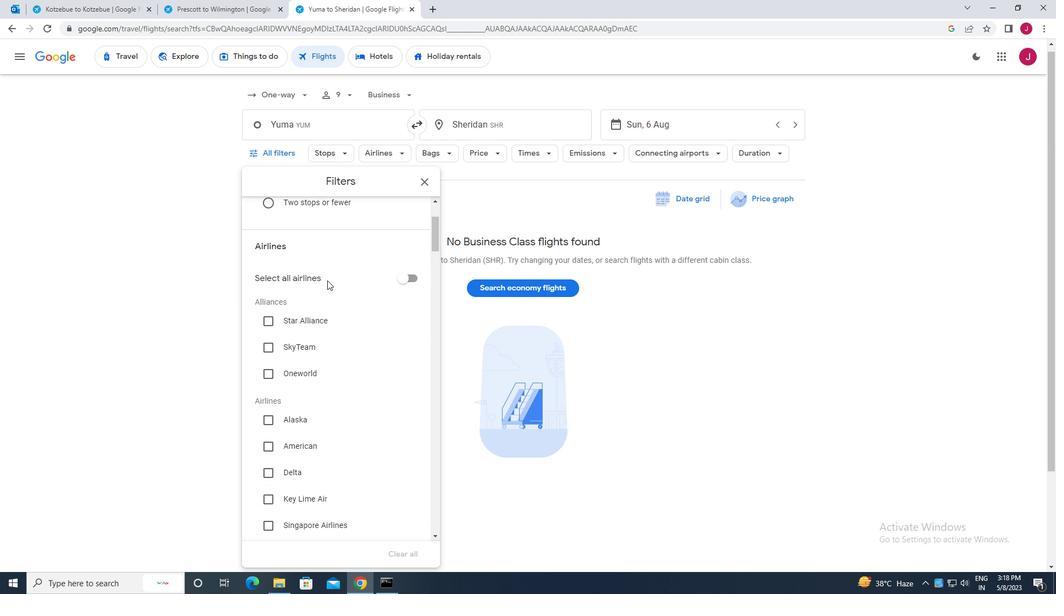 
Action: Mouse moved to (325, 282)
Screenshot: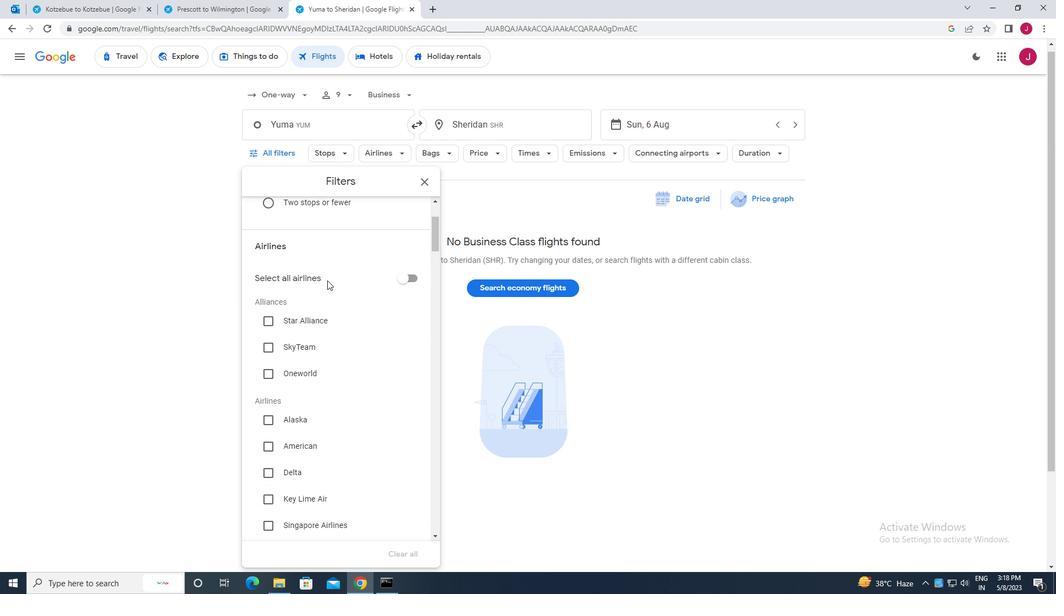 
Action: Mouse scrolled (325, 281) with delta (0, 0)
Screenshot: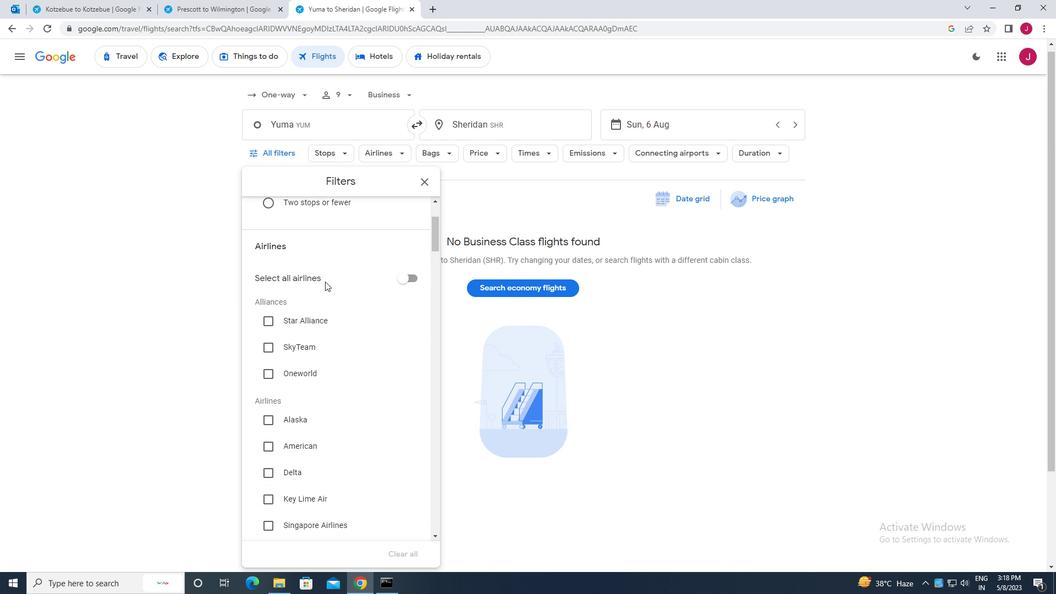 
Action: Mouse moved to (325, 282)
Screenshot: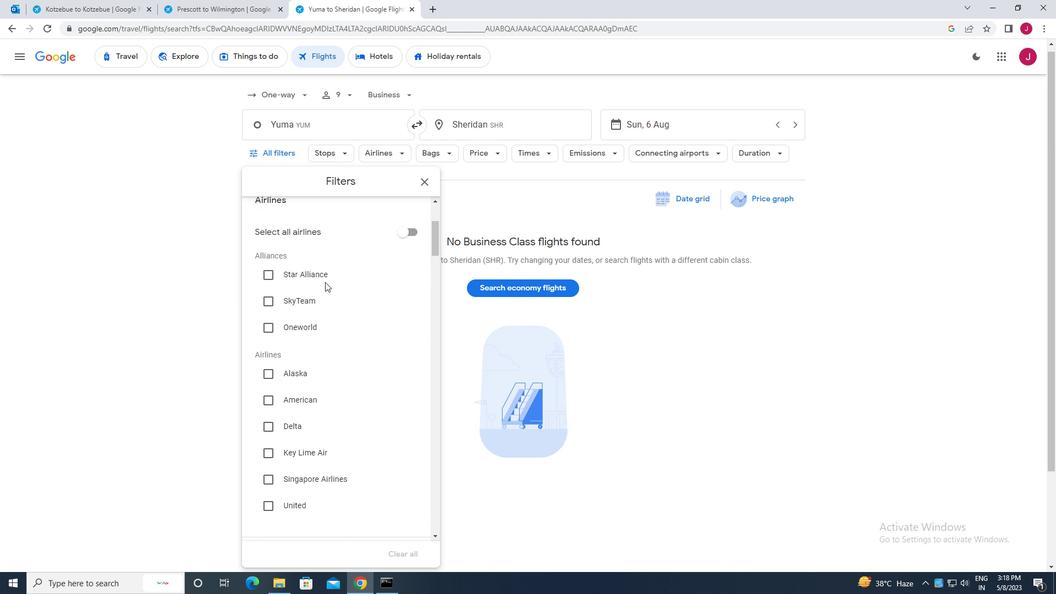 
Action: Mouse scrolled (325, 281) with delta (0, 0)
Screenshot: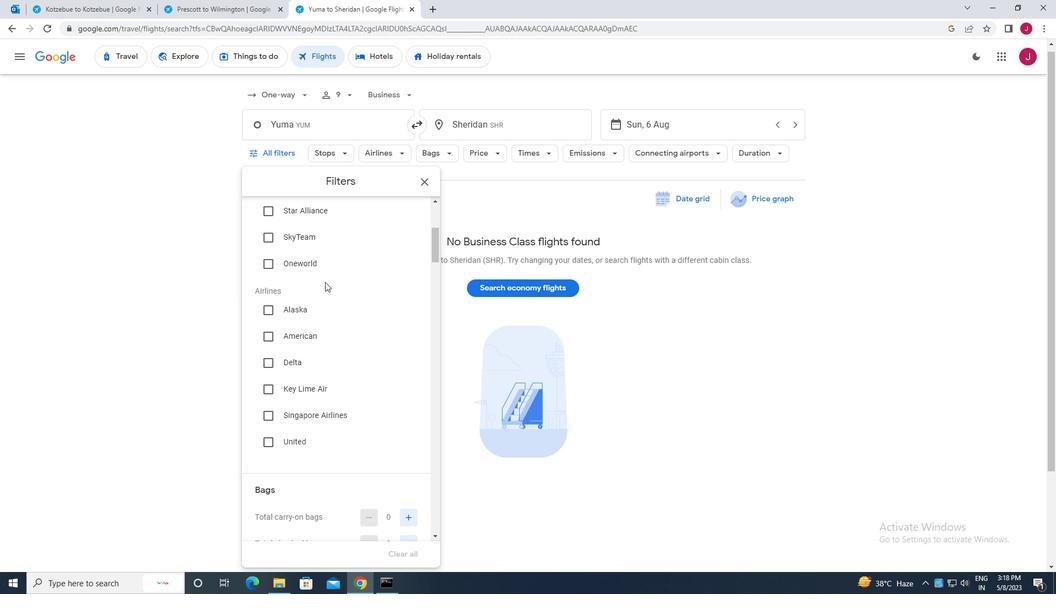 
Action: Mouse moved to (318, 286)
Screenshot: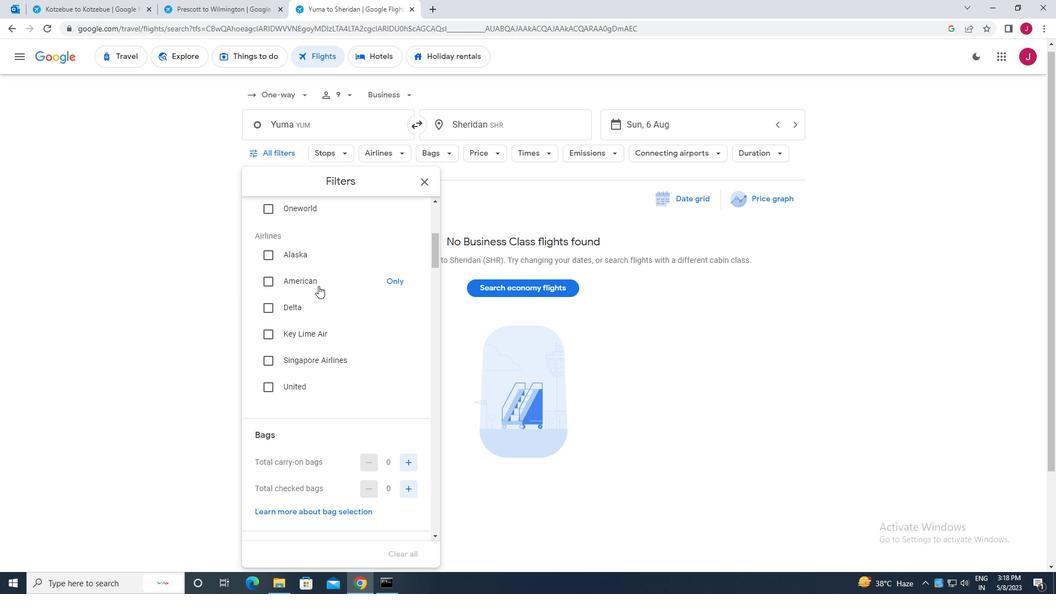 
Action: Mouse scrolled (318, 285) with delta (0, 0)
Screenshot: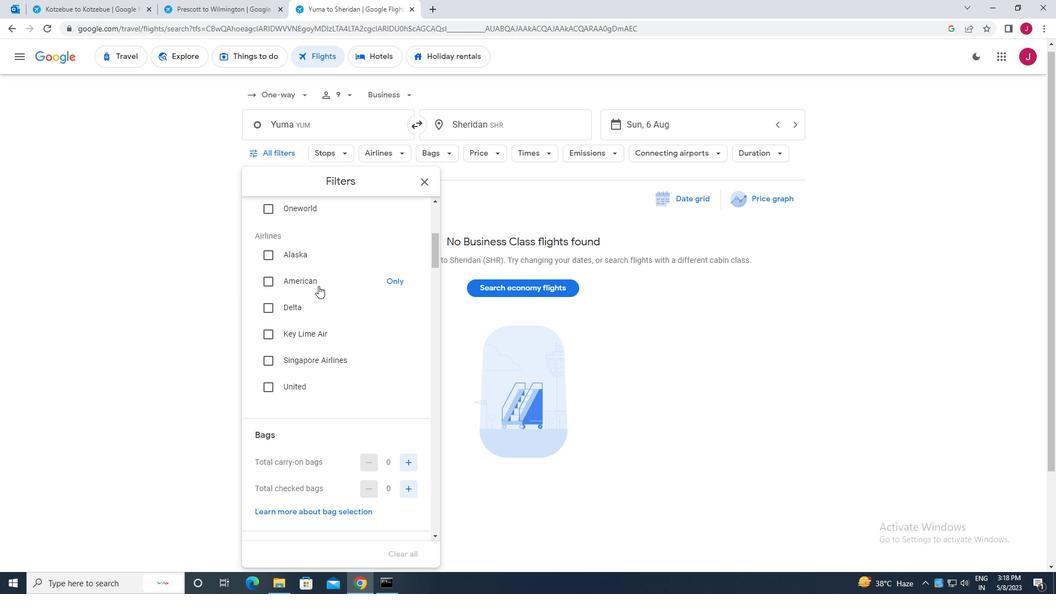 
Action: Mouse scrolled (318, 285) with delta (0, 0)
Screenshot: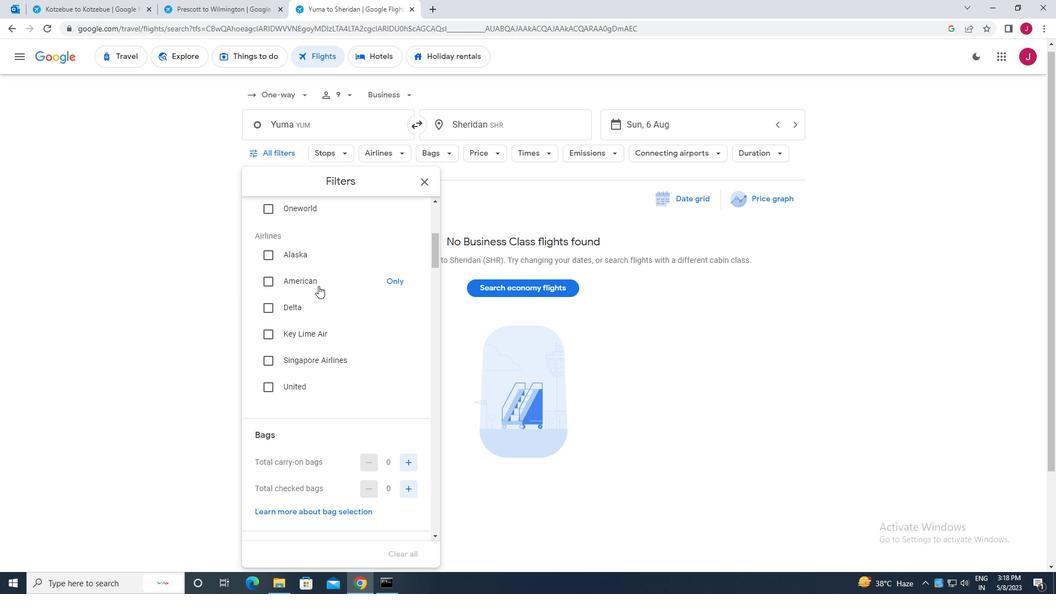 
Action: Mouse moved to (373, 328)
Screenshot: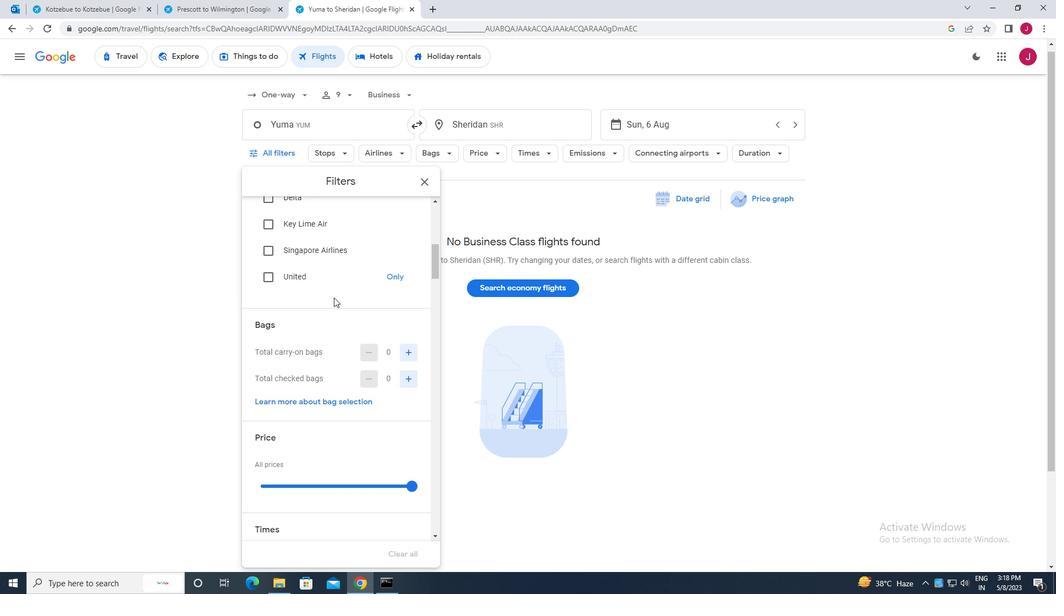 
Action: Mouse scrolled (373, 328) with delta (0, 0)
Screenshot: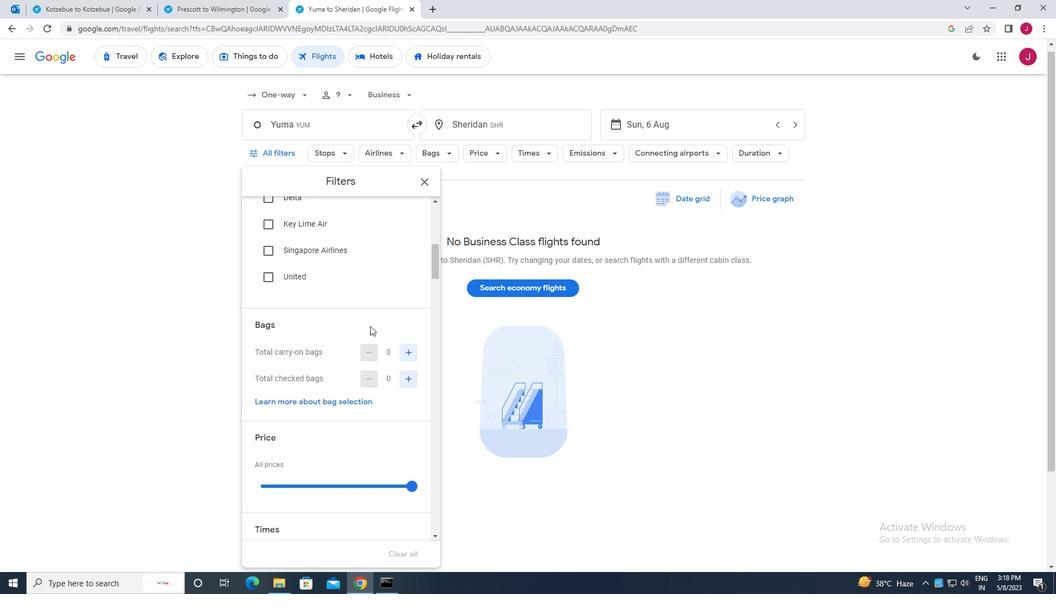 
Action: Mouse moved to (408, 295)
Screenshot: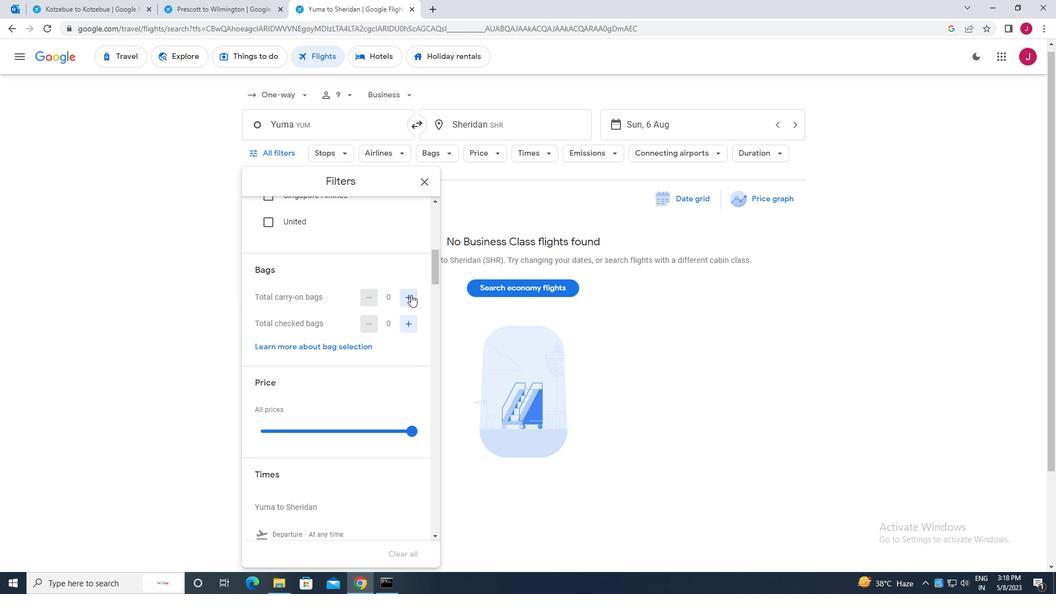 
Action: Mouse pressed left at (408, 295)
Screenshot: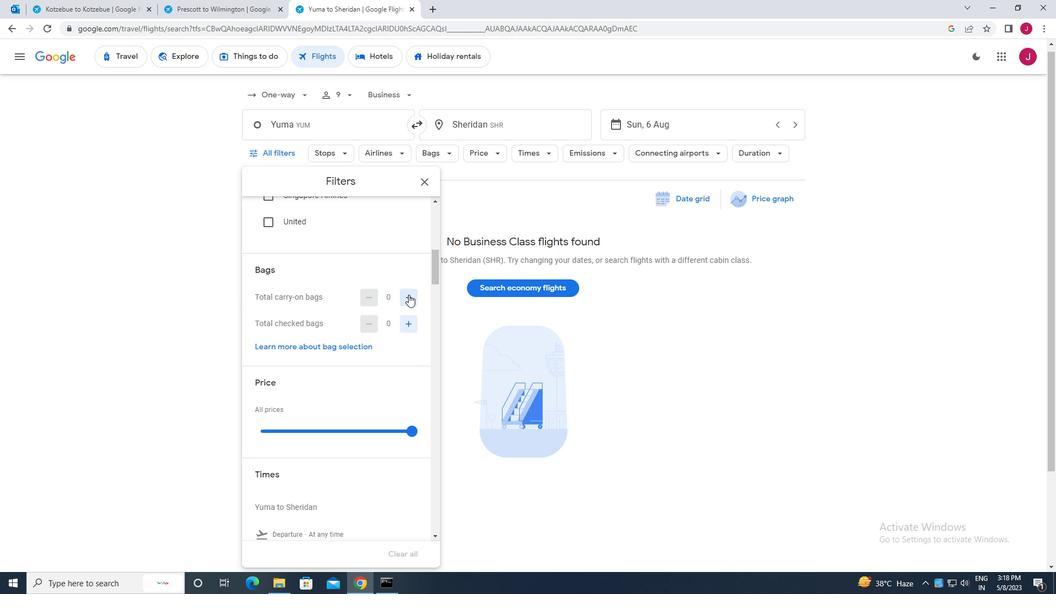 
Action: Mouse moved to (391, 295)
Screenshot: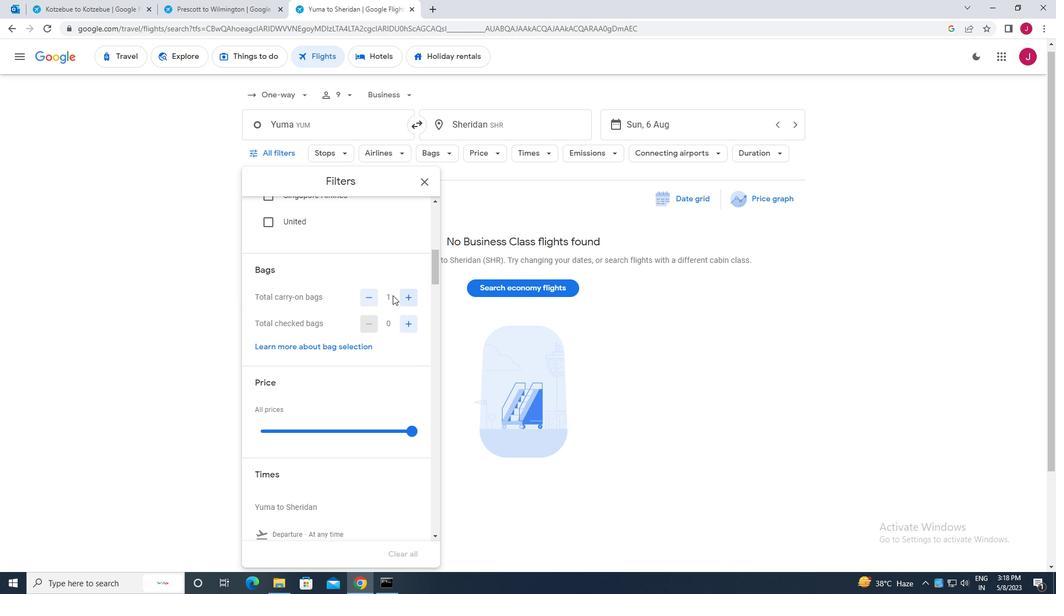 
Action: Mouse scrolled (391, 294) with delta (0, 0)
Screenshot: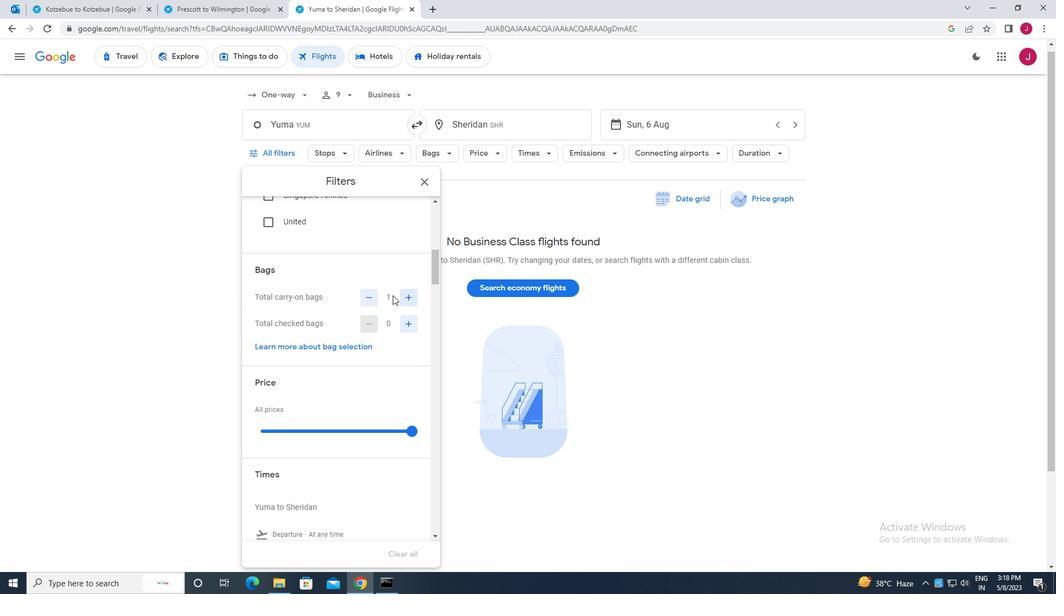 
Action: Mouse scrolled (391, 294) with delta (0, 0)
Screenshot: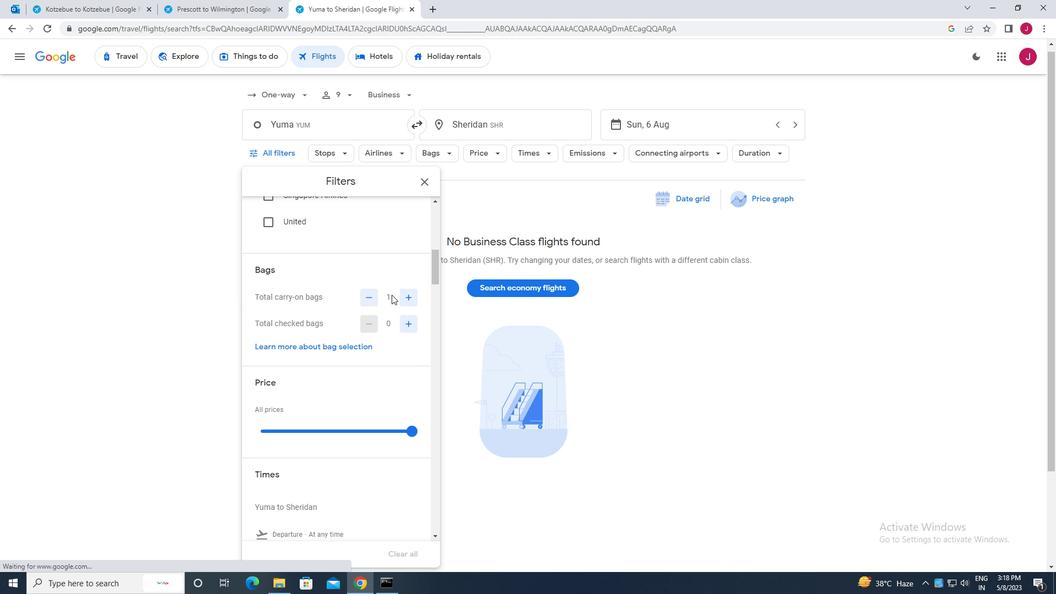 
Action: Mouse moved to (410, 325)
Screenshot: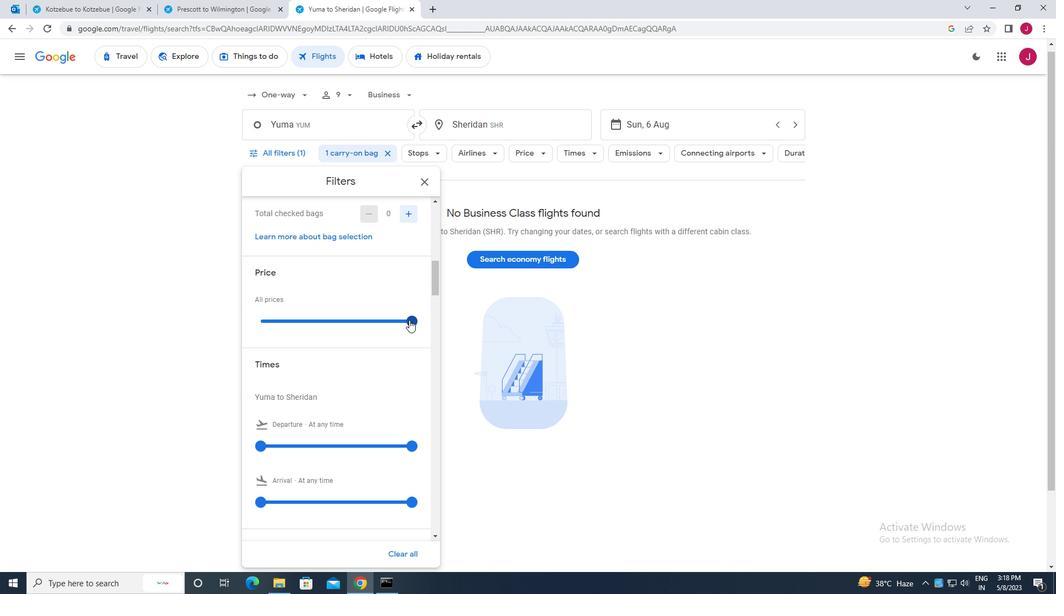 
Action: Mouse pressed left at (410, 325)
Screenshot: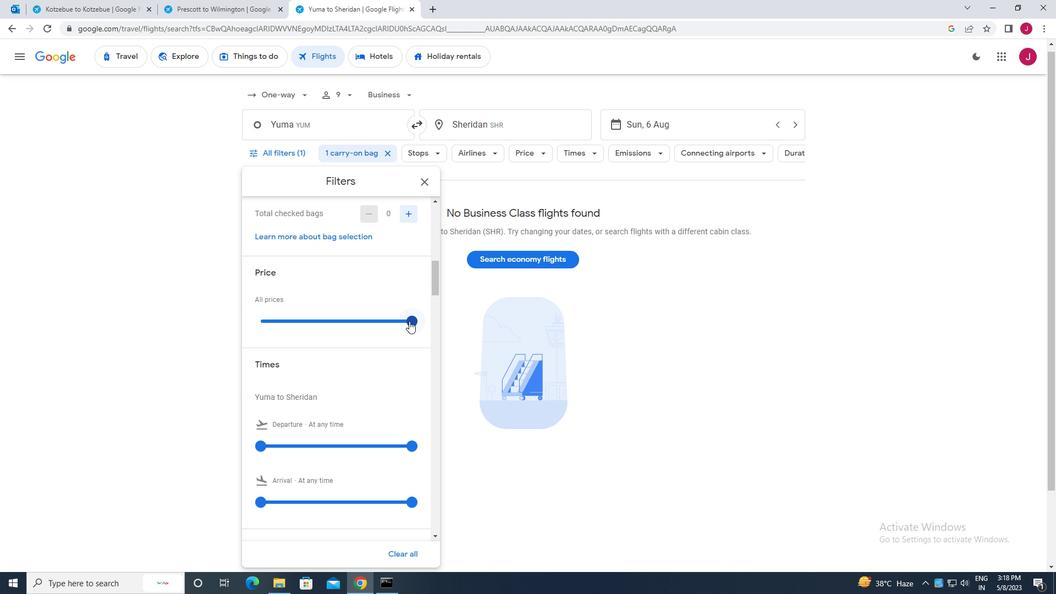 
Action: Mouse moved to (326, 297)
Screenshot: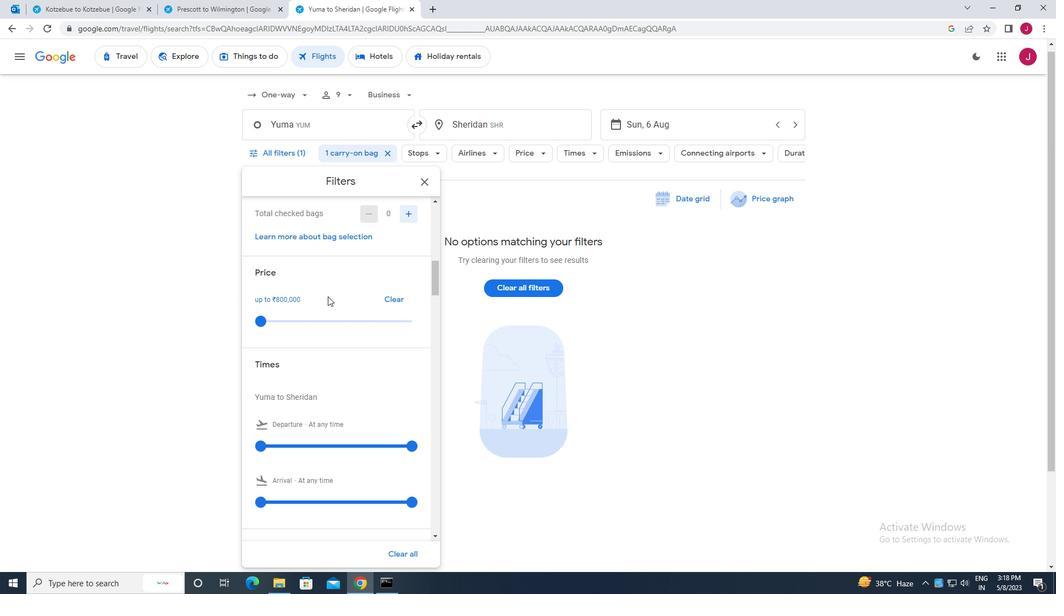 
Action: Mouse scrolled (326, 297) with delta (0, 0)
Screenshot: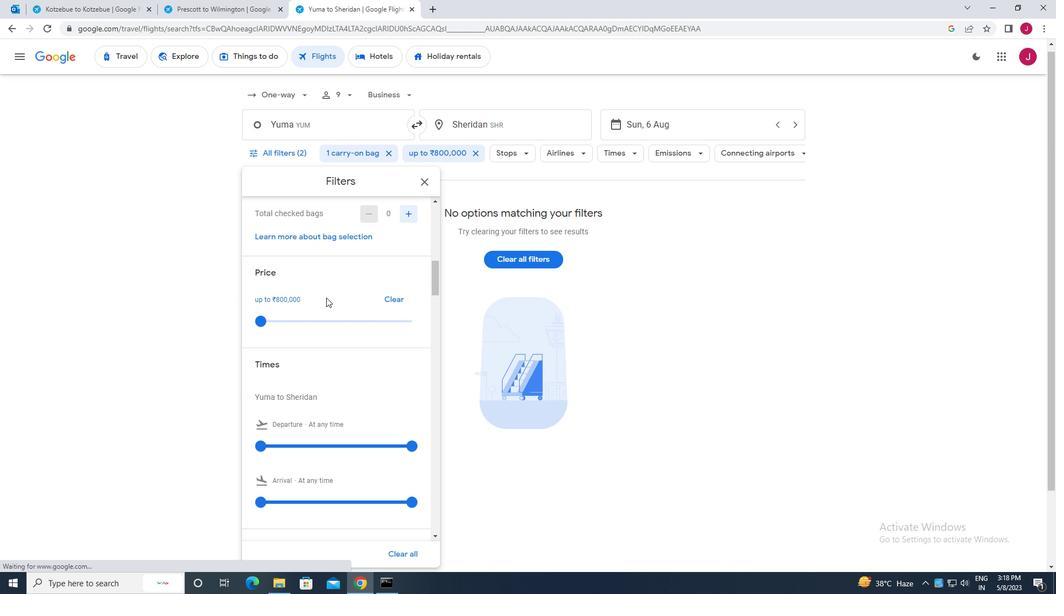 
Action: Mouse scrolled (326, 297) with delta (0, 0)
Screenshot: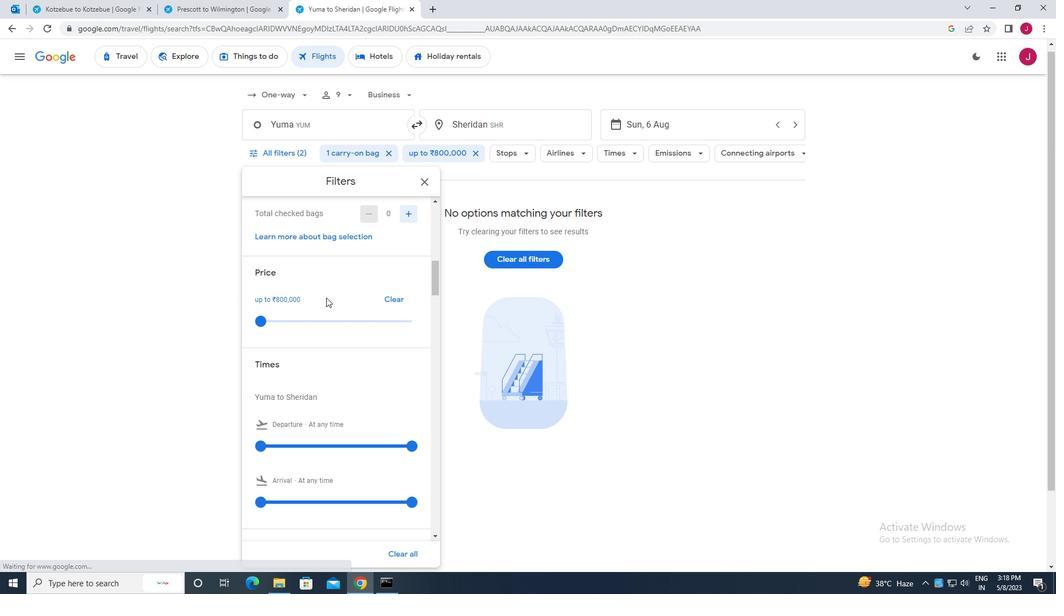 
Action: Mouse moved to (260, 335)
Screenshot: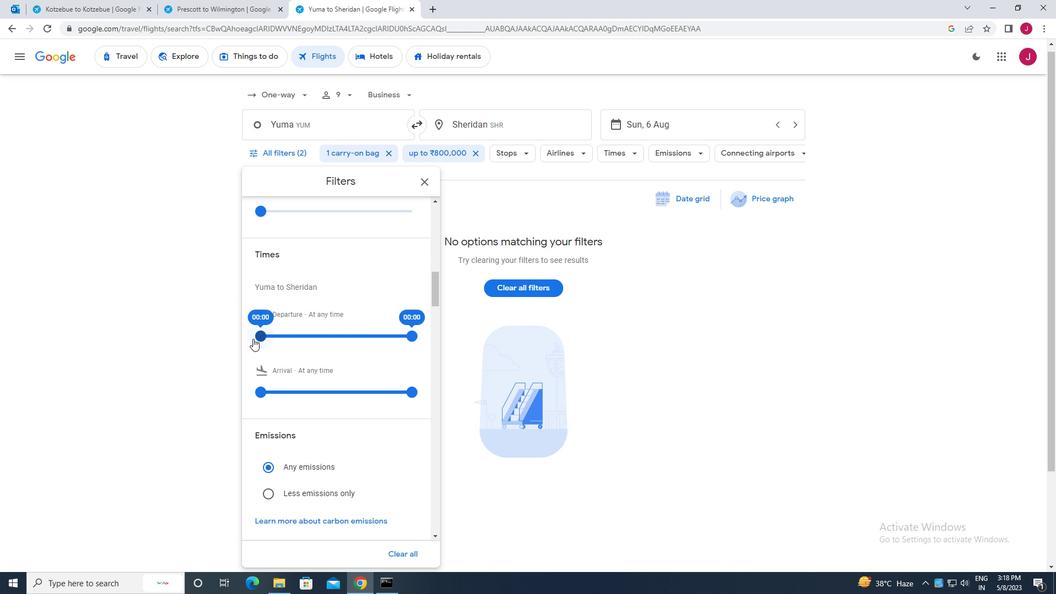
Action: Mouse pressed left at (260, 335)
Screenshot: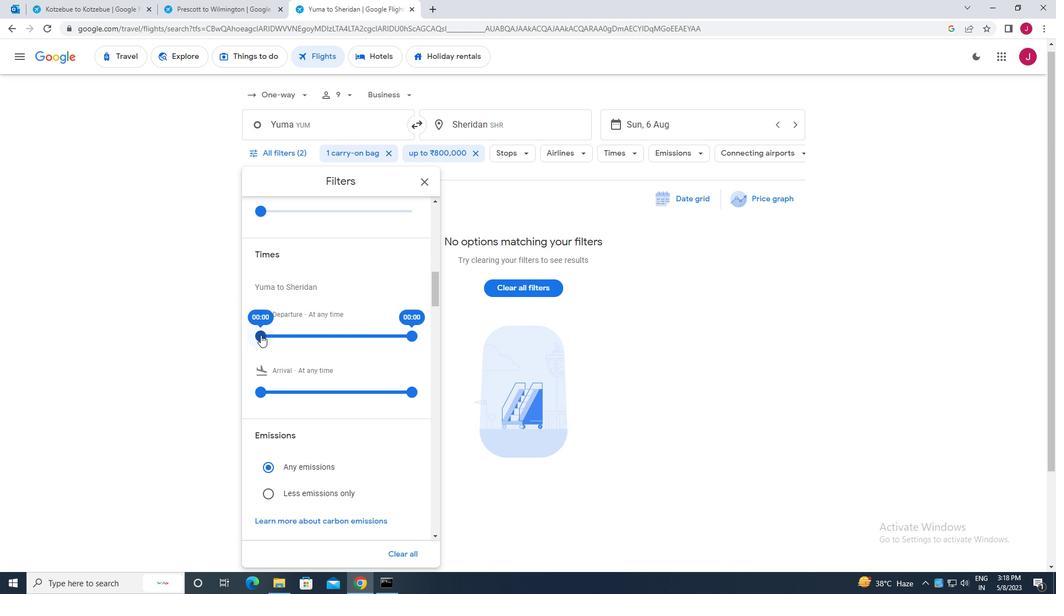 
Action: Mouse moved to (412, 335)
Screenshot: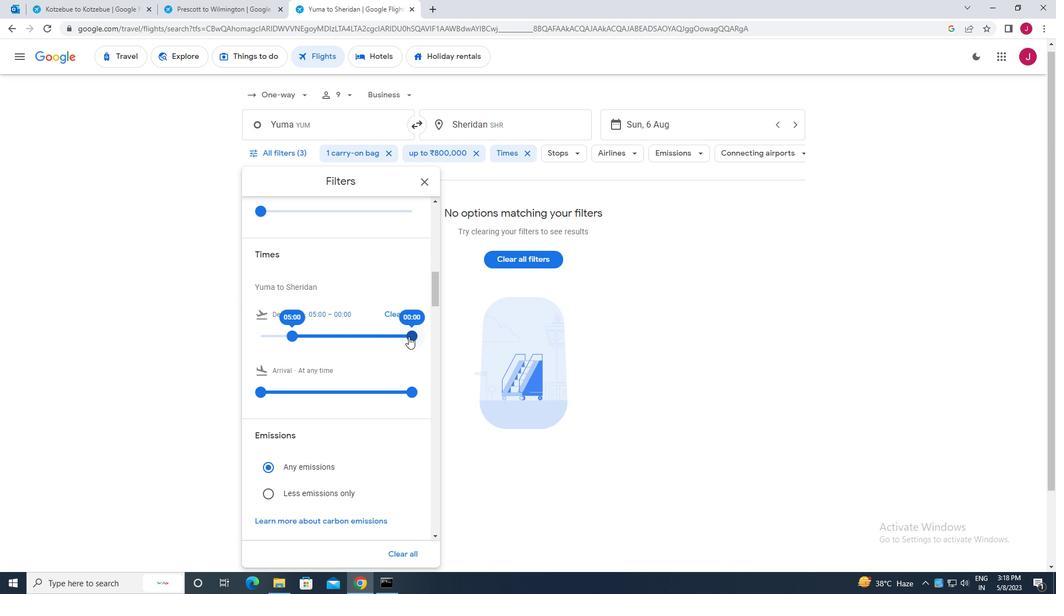 
Action: Mouse pressed left at (412, 335)
Screenshot: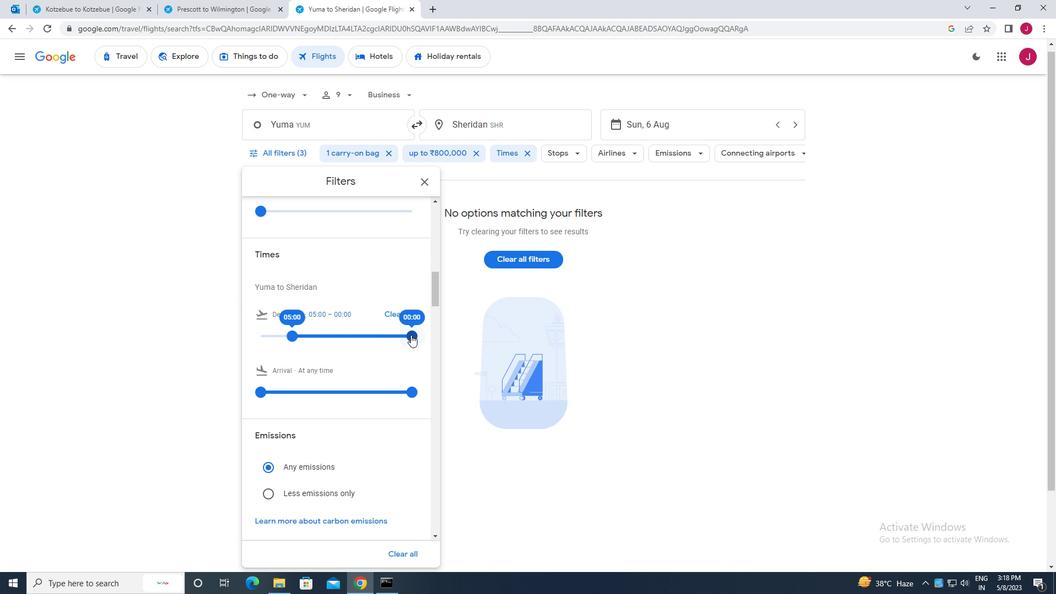 
Action: Mouse moved to (428, 174)
Screenshot: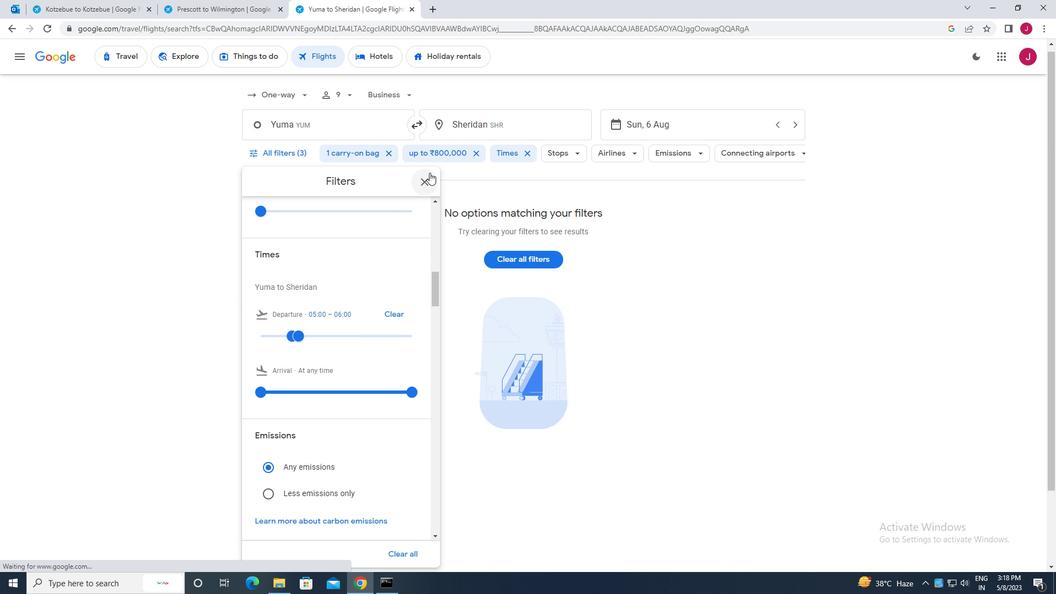 
Action: Mouse pressed left at (428, 174)
Screenshot: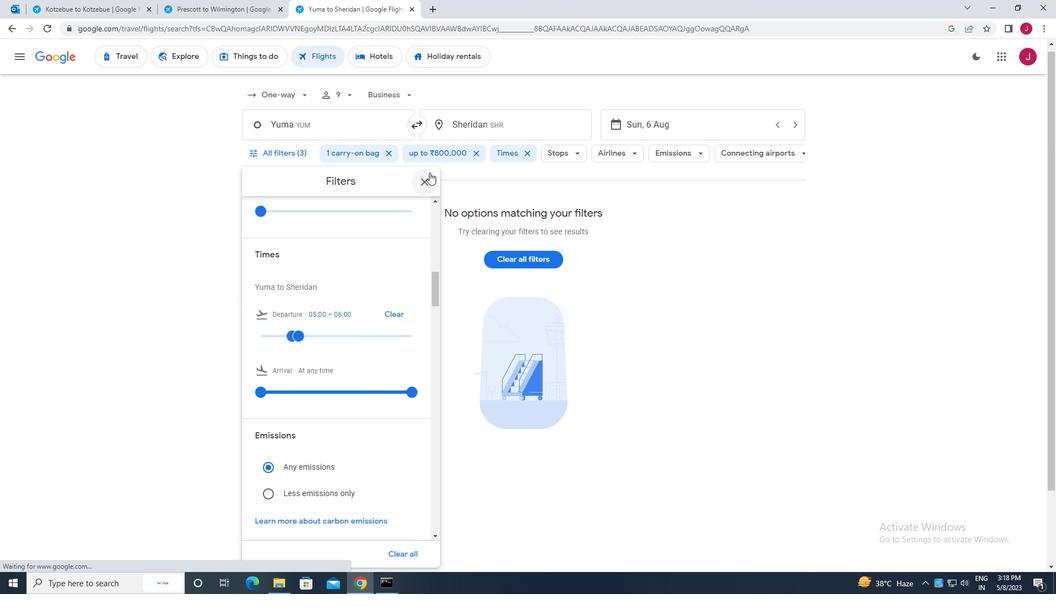 
Action: Mouse moved to (428, 174)
Screenshot: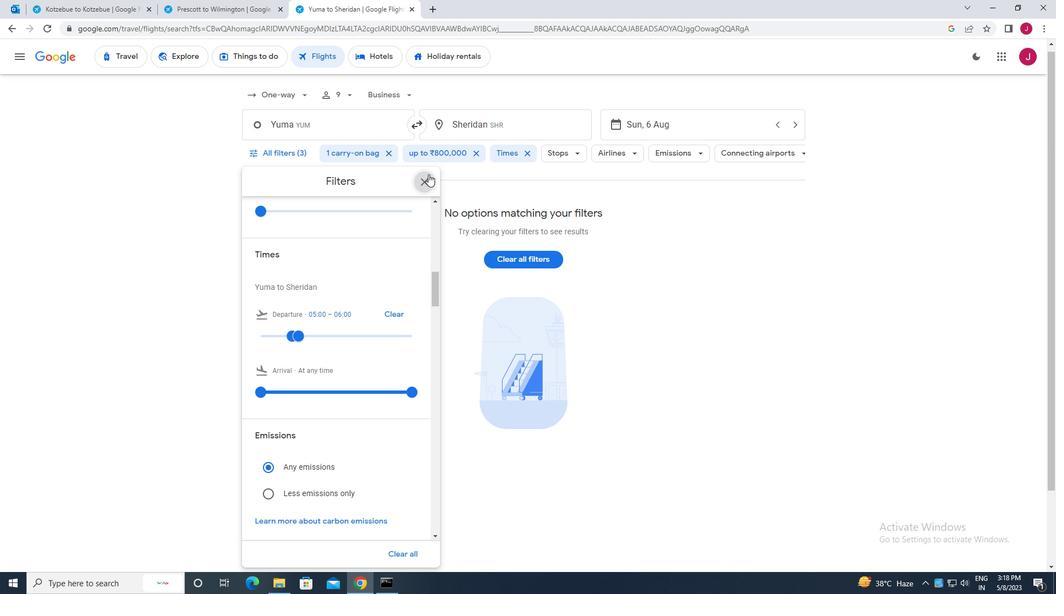 
